Task: Create in the project AgileHarbor in Backlog an issue 'Upgrade the user interface of a web application to improve usability and user experience', assign it to team member softage.3@softage.net and change the status to IN PROGRESS. Create in the project AgileHarbor in Backlog an issue 'Create a new online platform for online creative writing courses with advanced writing tools and peer review features', assign it to team member softage.4@softage.net and change the status to IN PROGRESS
Action: Mouse moved to (166, 48)
Screenshot: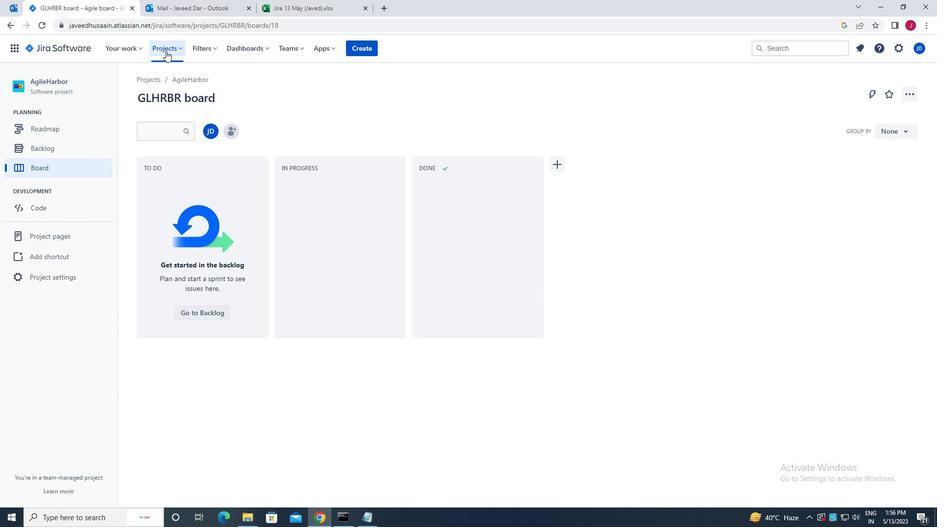 
Action: Mouse pressed left at (166, 48)
Screenshot: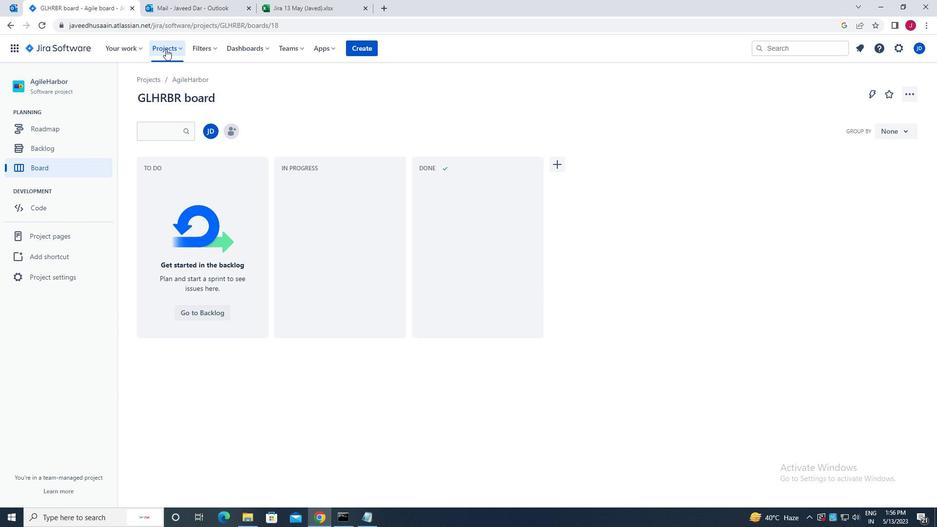 
Action: Mouse moved to (207, 89)
Screenshot: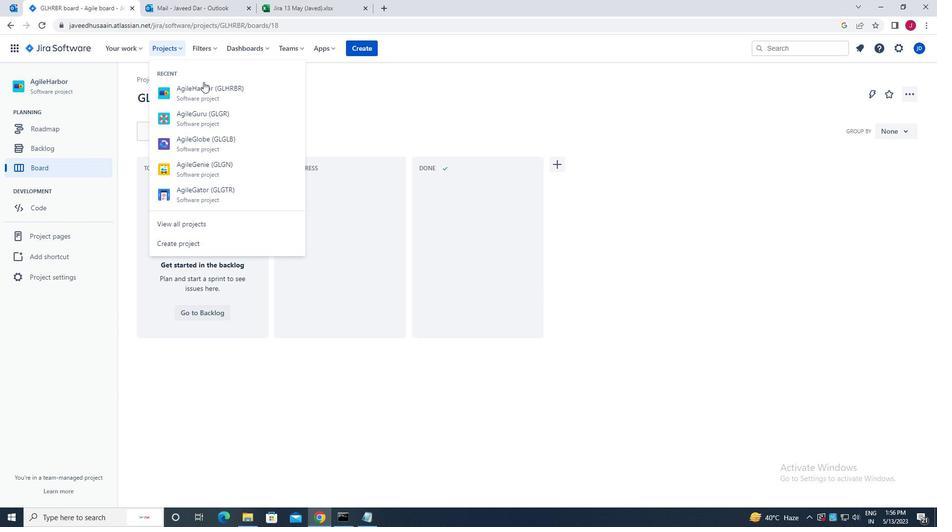 
Action: Mouse pressed left at (207, 89)
Screenshot: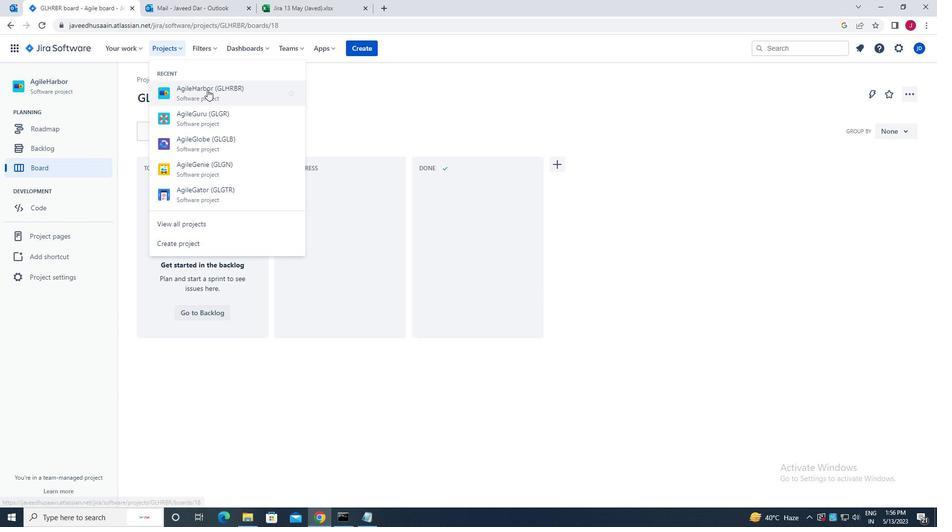 
Action: Mouse moved to (69, 151)
Screenshot: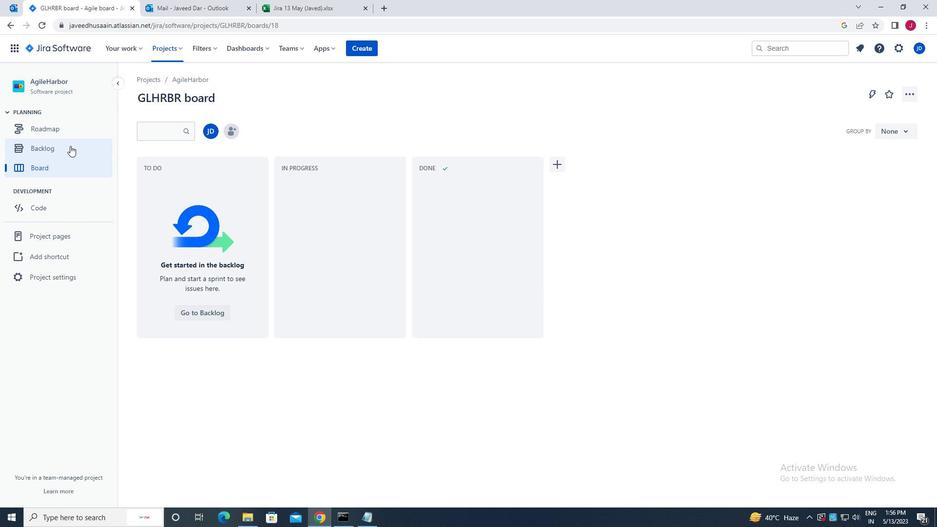 
Action: Mouse pressed left at (69, 151)
Screenshot: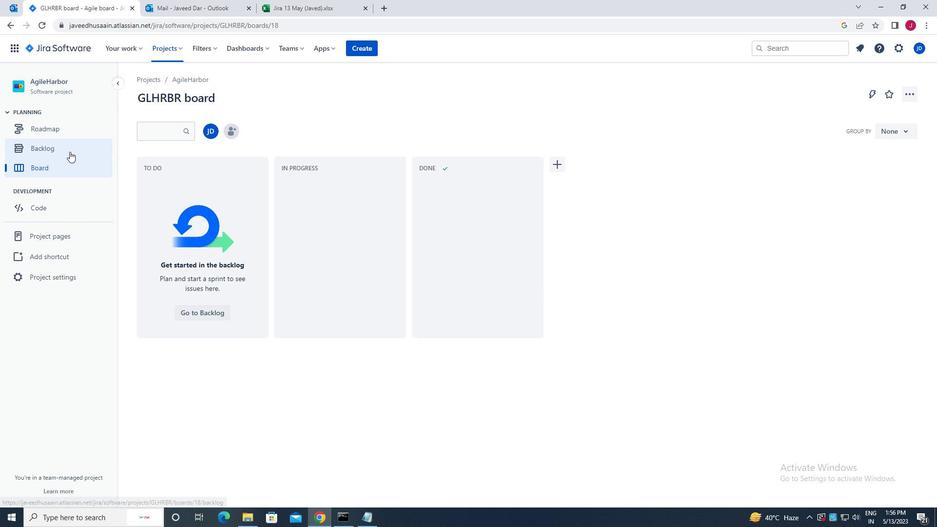 
Action: Mouse moved to (183, 359)
Screenshot: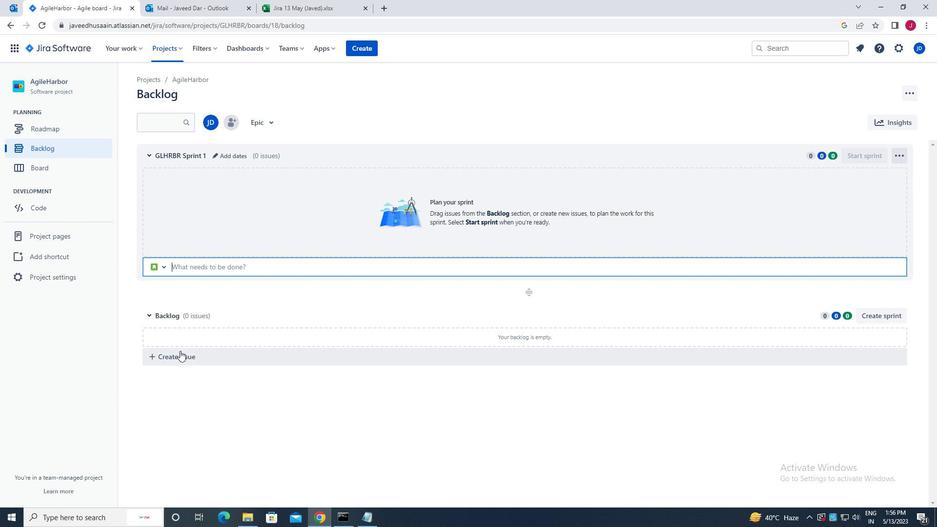 
Action: Mouse pressed left at (183, 359)
Screenshot: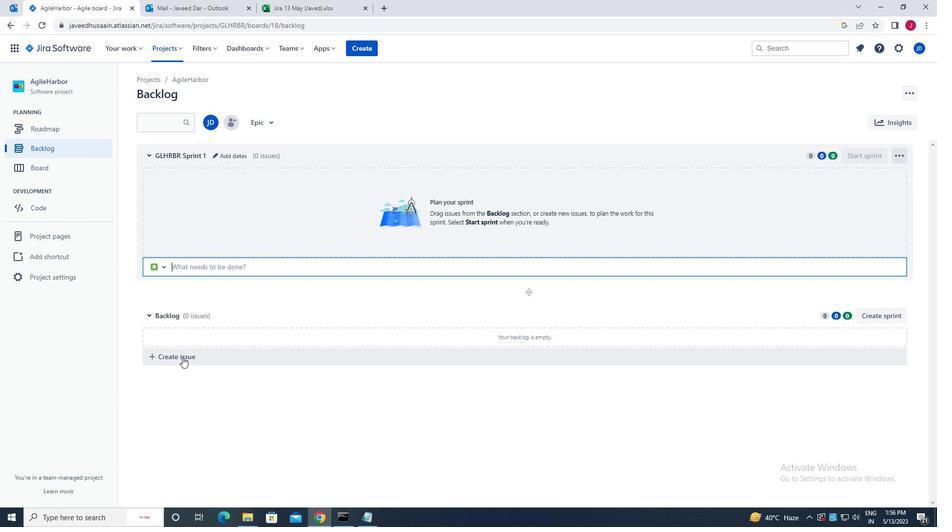 
Action: Mouse moved to (200, 360)
Screenshot: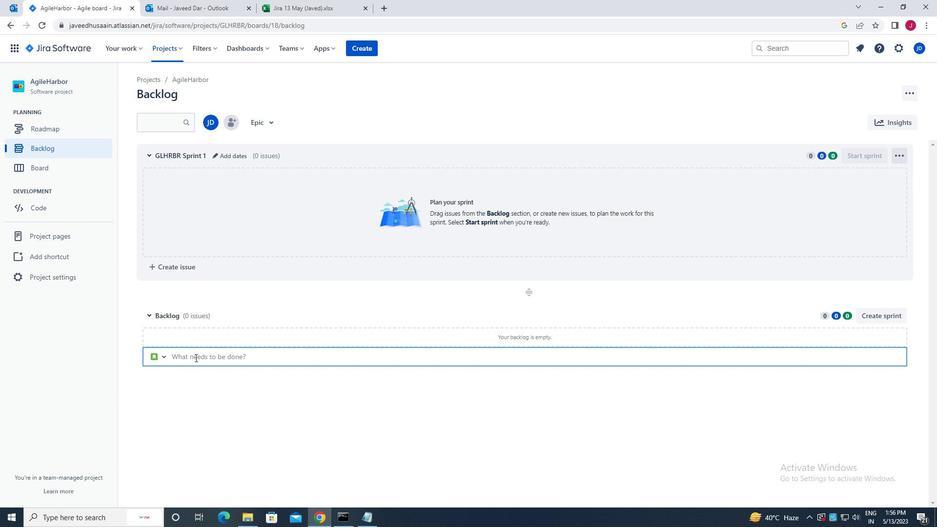
Action: Mouse pressed left at (200, 360)
Screenshot: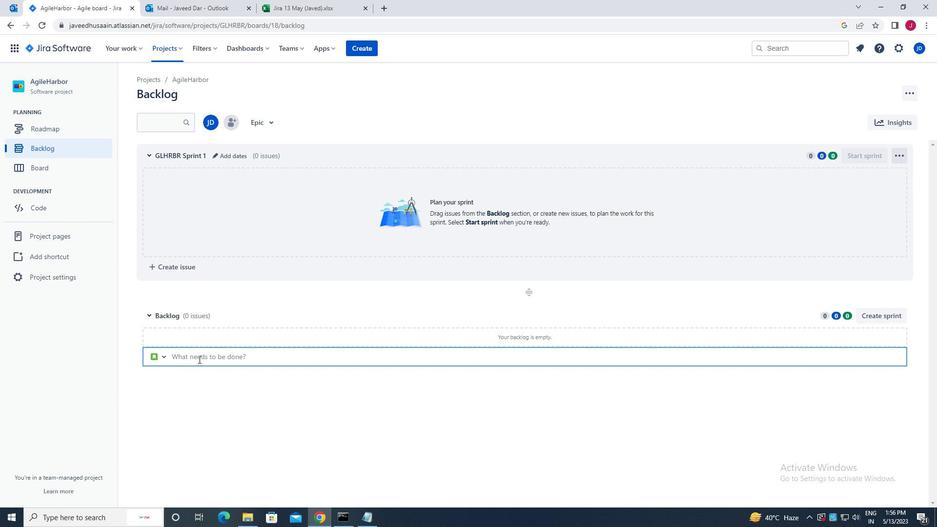 
Action: Key pressed u<Key.caps_lock>pgrade<Key.space>the<Key.space>user<Key.space>interface<Key.space>of<Key.space>a<Key.space>web<Key.space>applicatio<Key.space>to
Screenshot: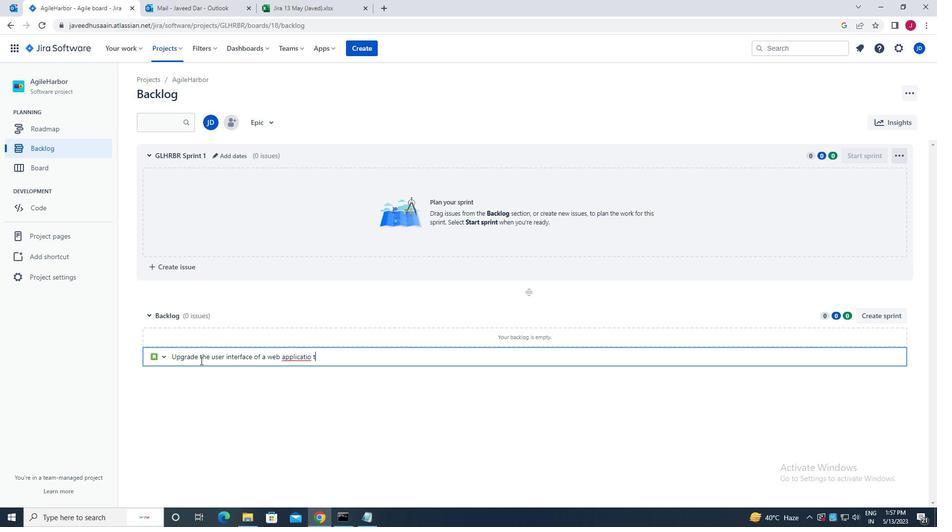 
Action: Mouse moved to (293, 358)
Screenshot: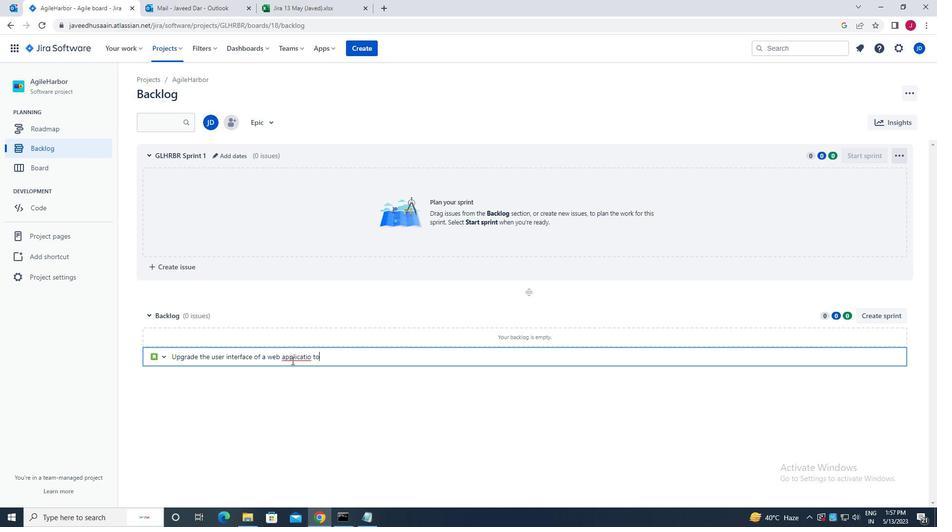 
Action: Mouse pressed right at (293, 358)
Screenshot: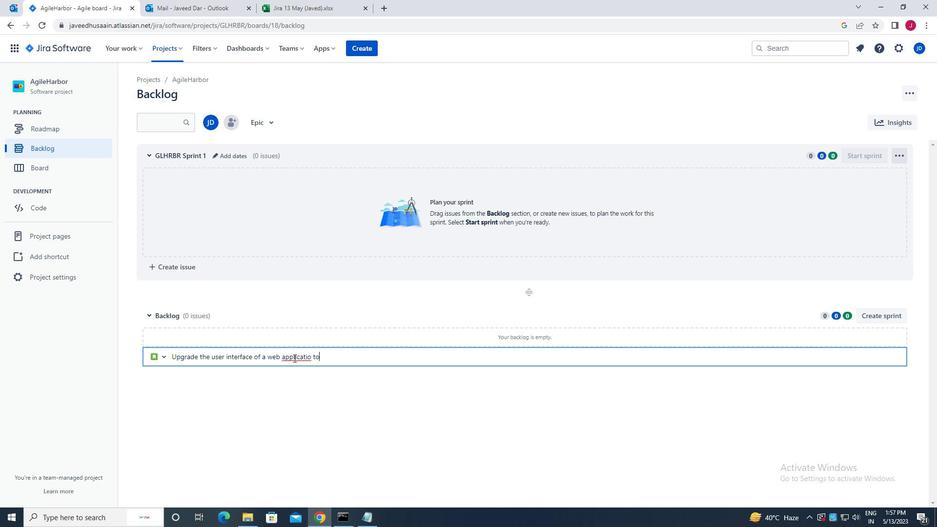 
Action: Mouse moved to (338, 231)
Screenshot: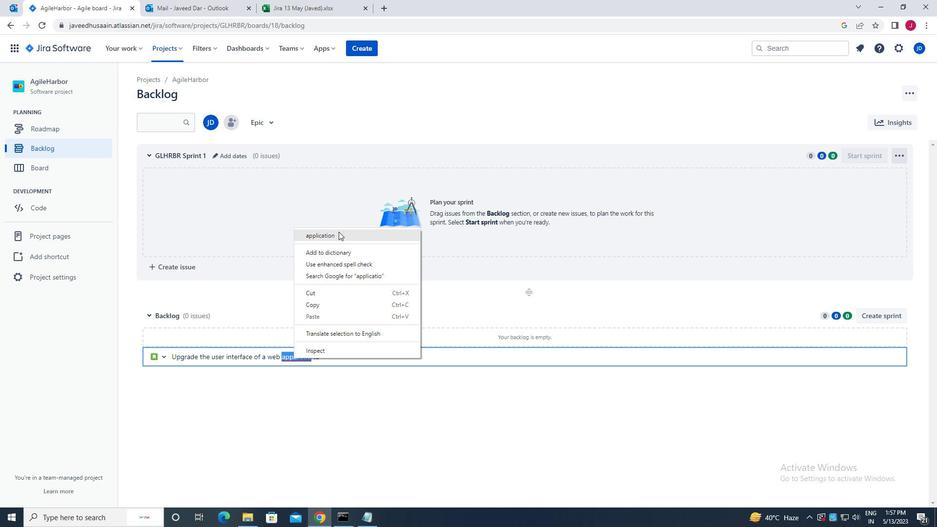 
Action: Mouse pressed left at (338, 231)
Screenshot: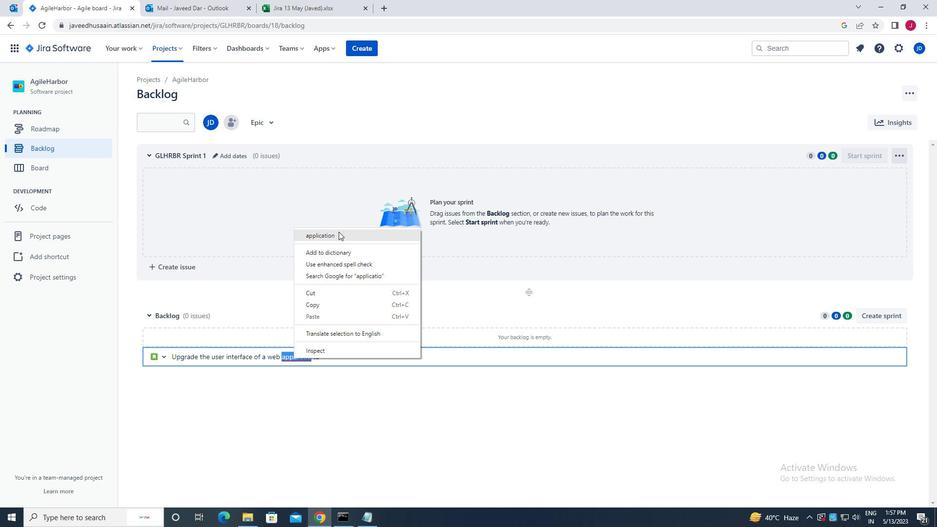 
Action: Mouse moved to (337, 360)
Screenshot: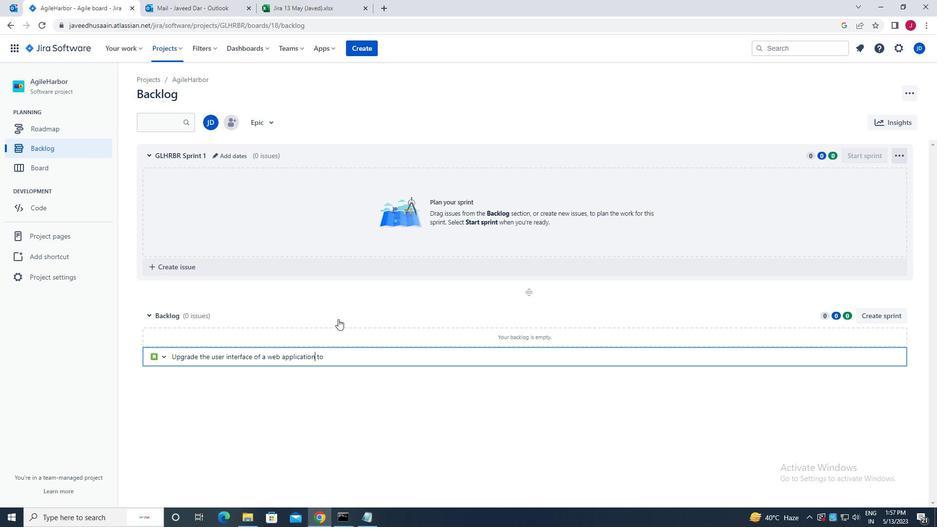 
Action: Mouse pressed left at (337, 360)
Screenshot: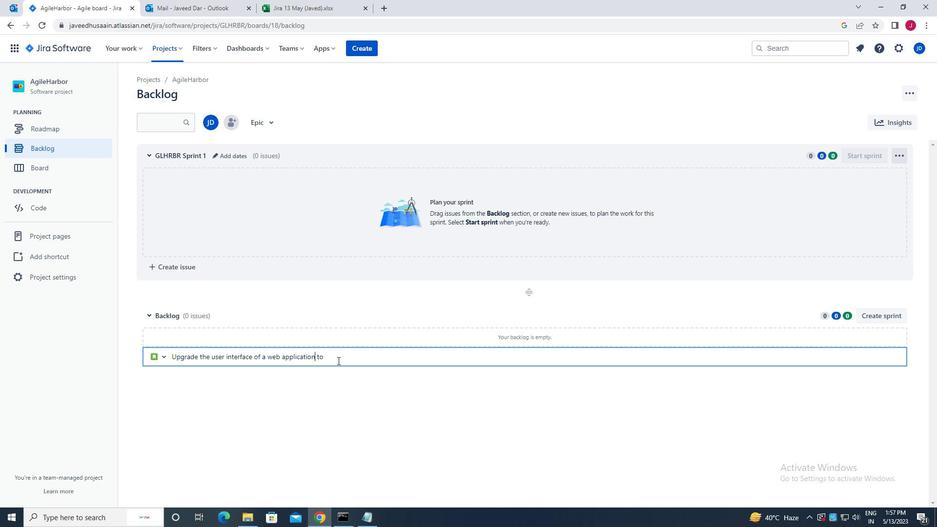 
Action: Key pressed <Key.space>improve<Key.space>usability<Key.space>and<Key.space>user<Key.space>experience<Key.space><Key.enter>
Screenshot: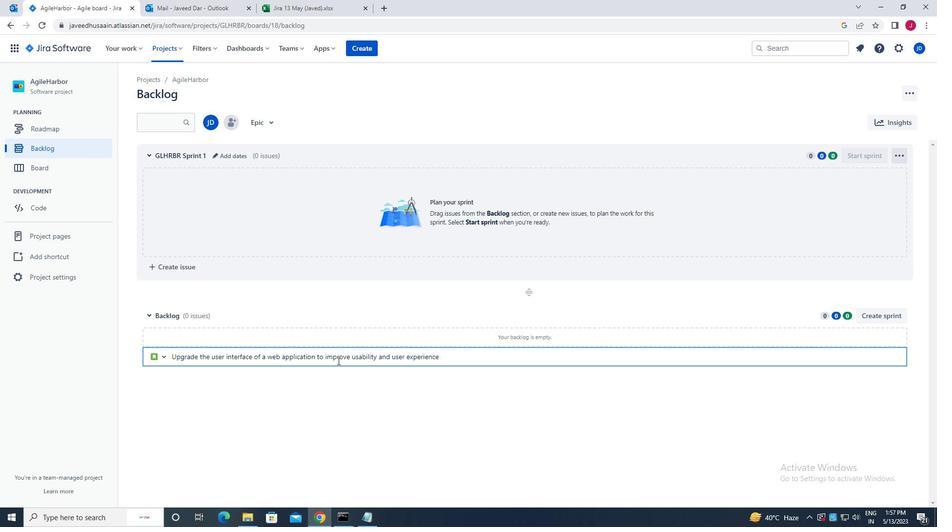 
Action: Mouse moved to (875, 336)
Screenshot: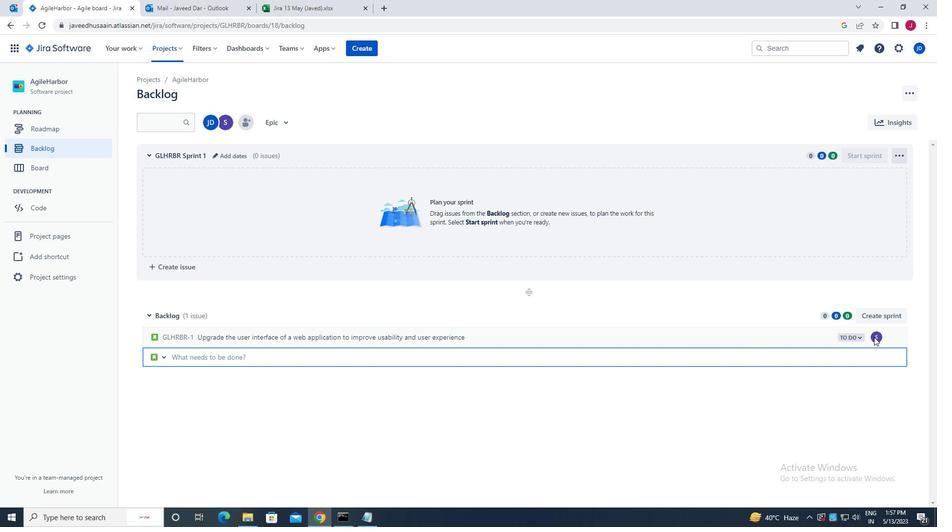 
Action: Mouse pressed left at (875, 336)
Screenshot: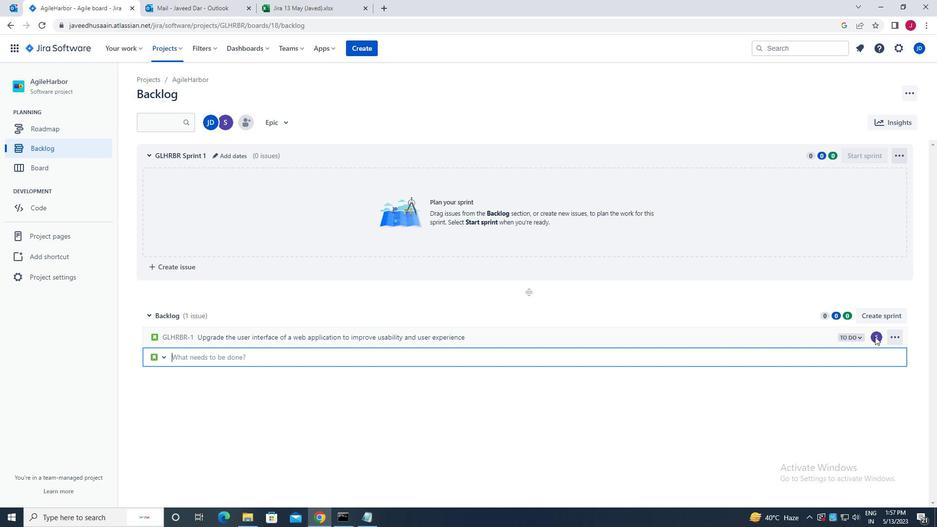 
Action: Mouse moved to (874, 338)
Screenshot: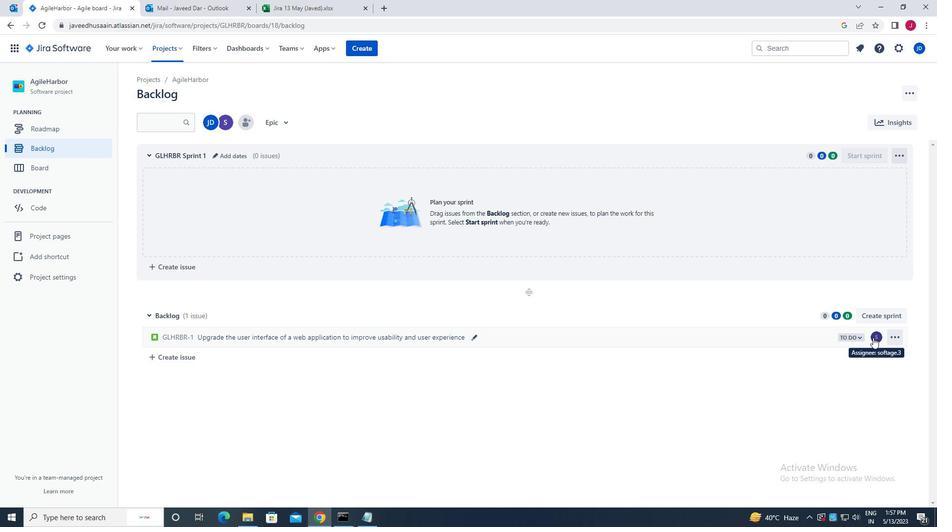 
Action: Mouse pressed left at (874, 338)
Screenshot: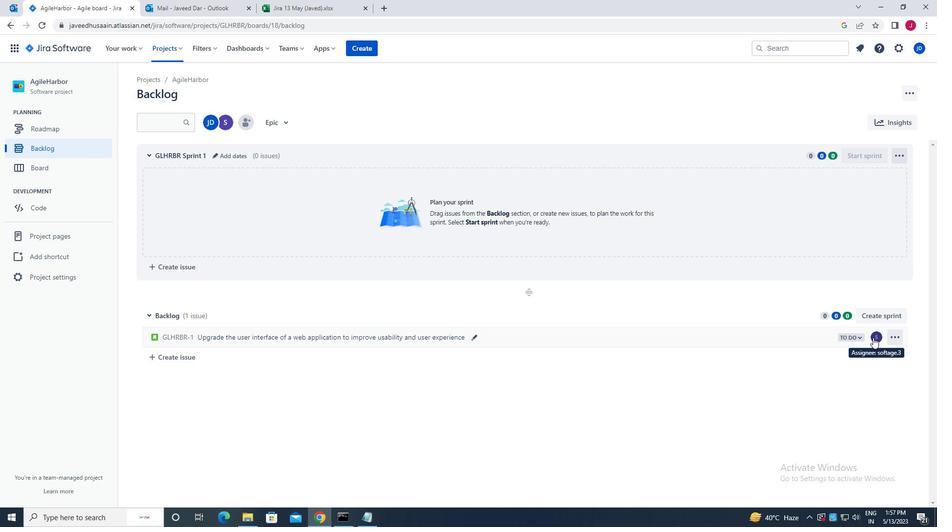 
Action: Mouse moved to (800, 356)
Screenshot: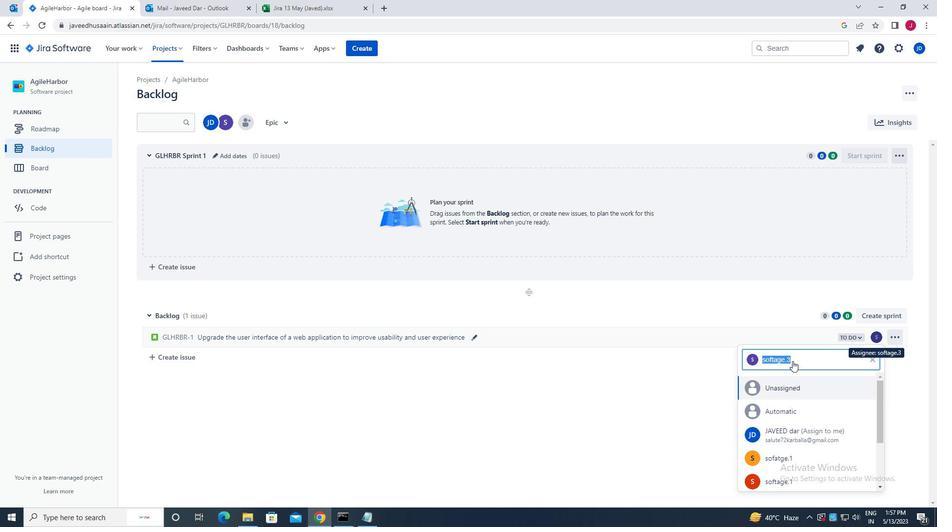 
Action: Key pressed softage
Screenshot: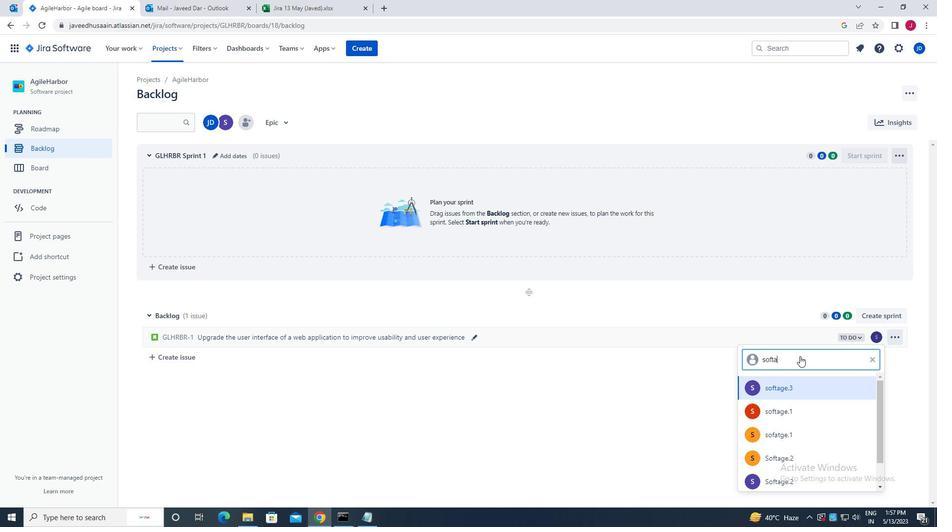 
Action: Mouse moved to (814, 391)
Screenshot: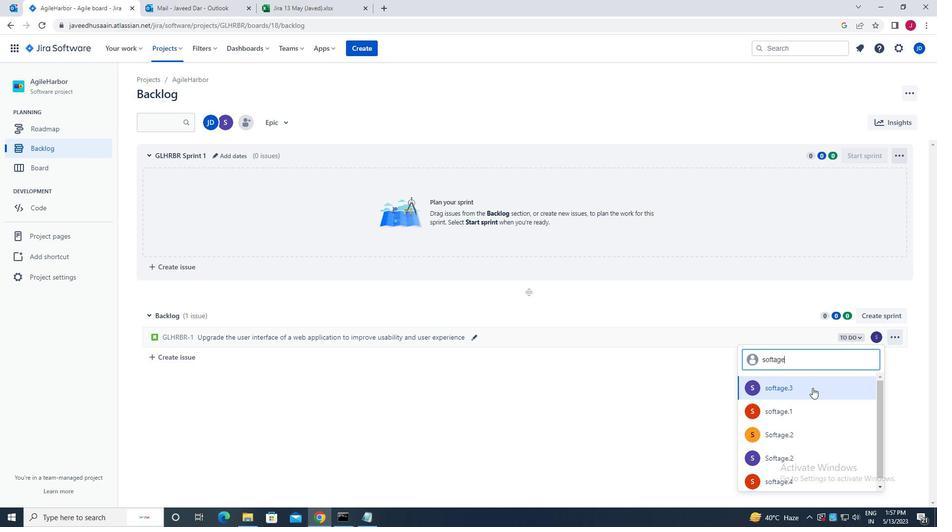 
Action: Mouse pressed left at (814, 391)
Screenshot: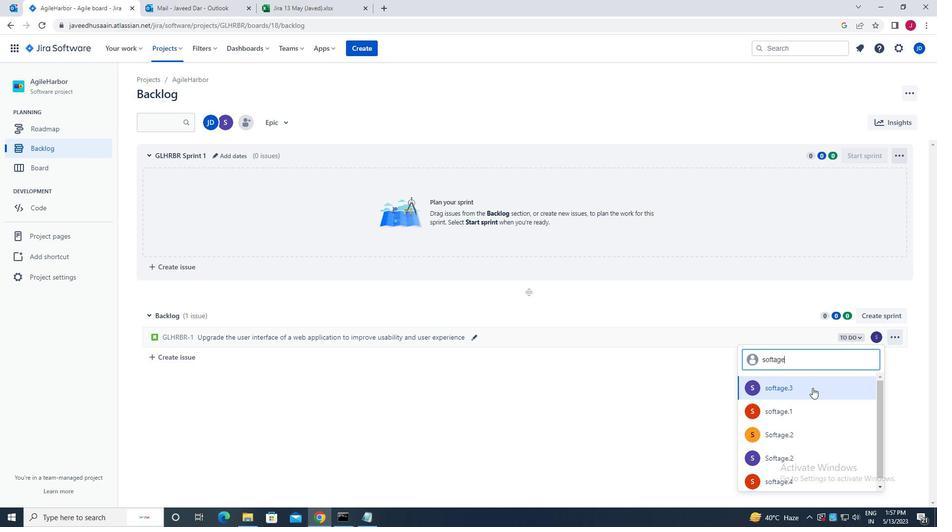 
Action: Mouse moved to (850, 338)
Screenshot: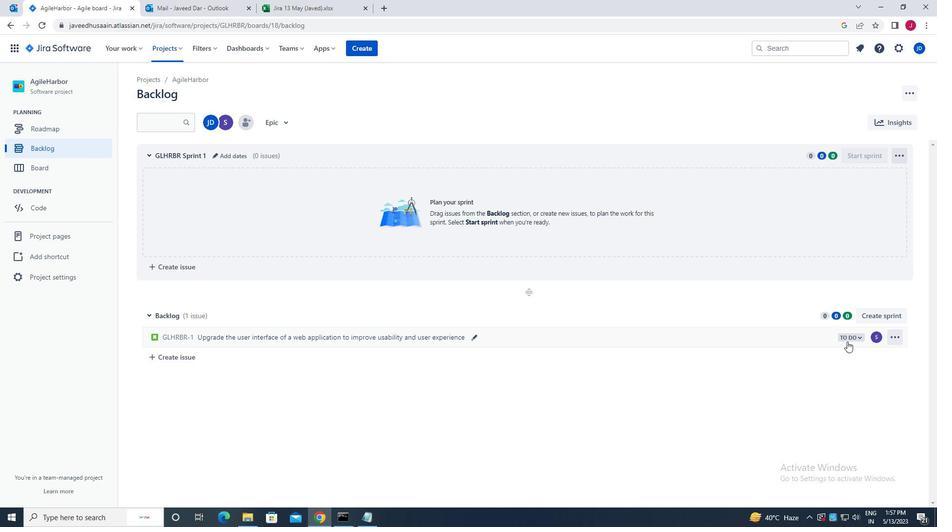 
Action: Mouse pressed left at (850, 338)
Screenshot: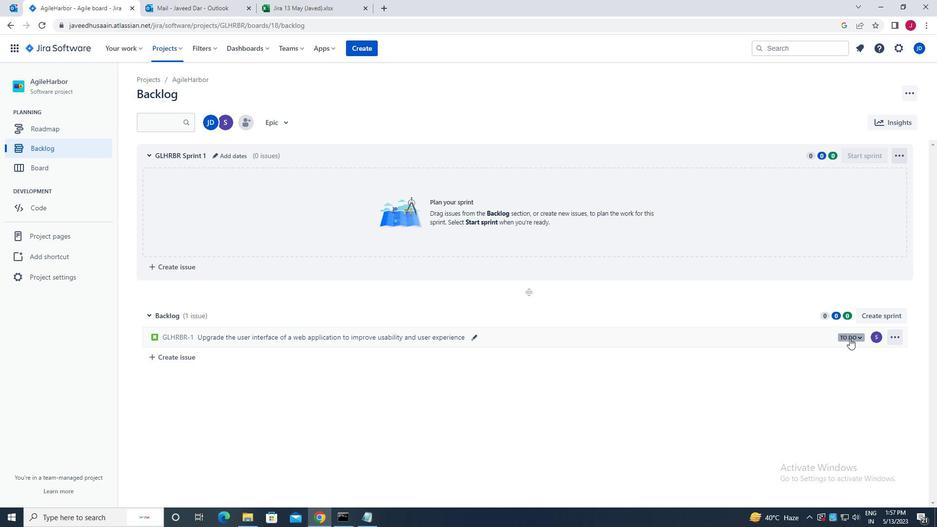 
Action: Mouse moved to (778, 357)
Screenshot: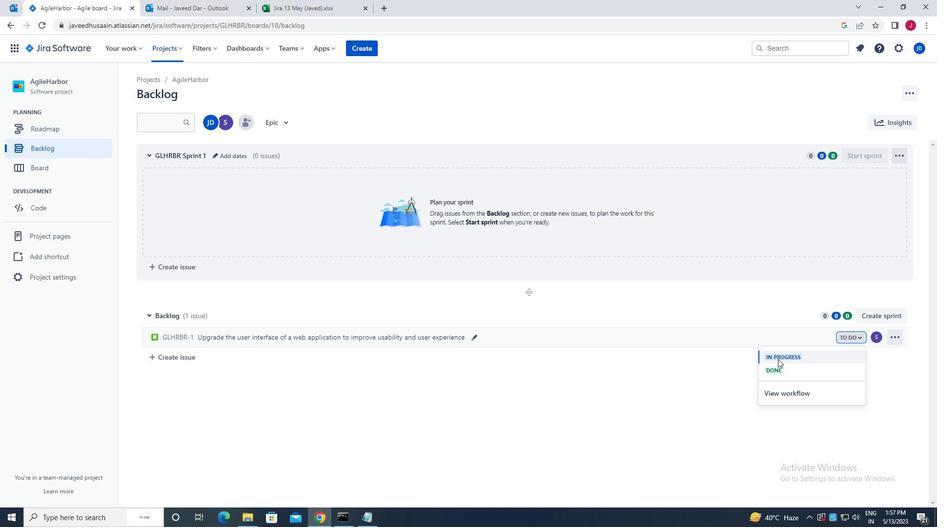 
Action: Mouse pressed left at (778, 357)
Screenshot: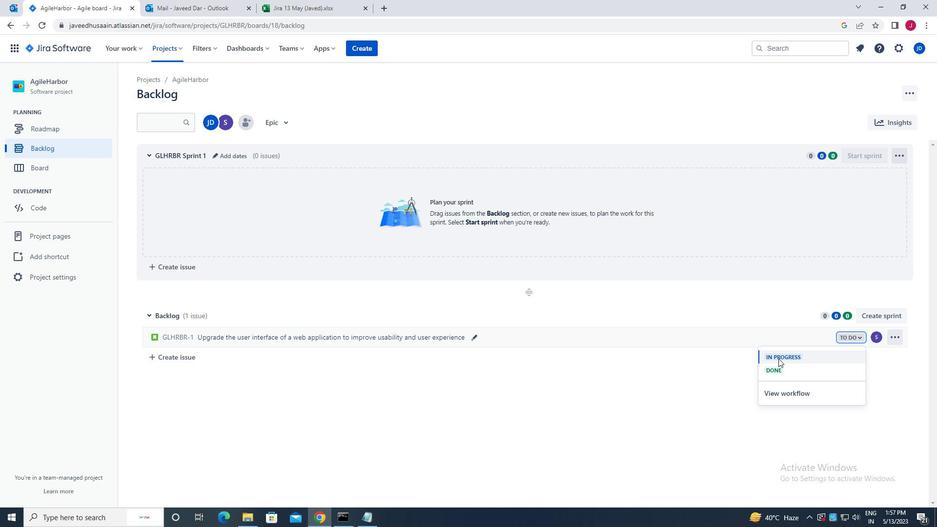 
Action: Mouse moved to (185, 357)
Screenshot: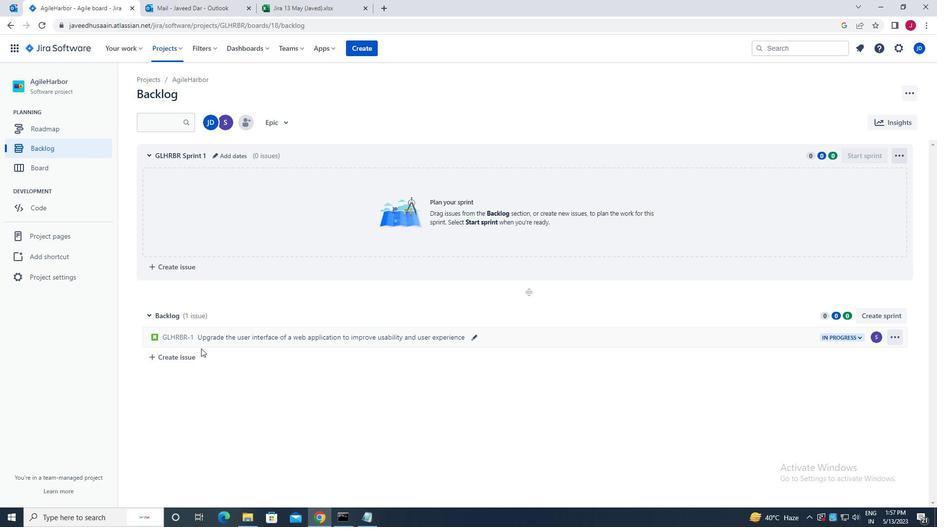 
Action: Mouse pressed left at (185, 357)
Screenshot: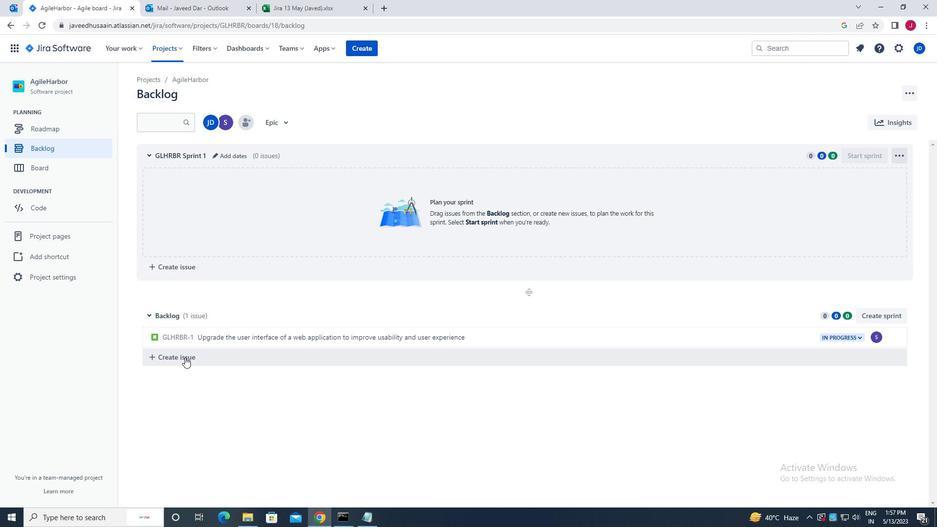 
Action: Mouse moved to (228, 357)
Screenshot: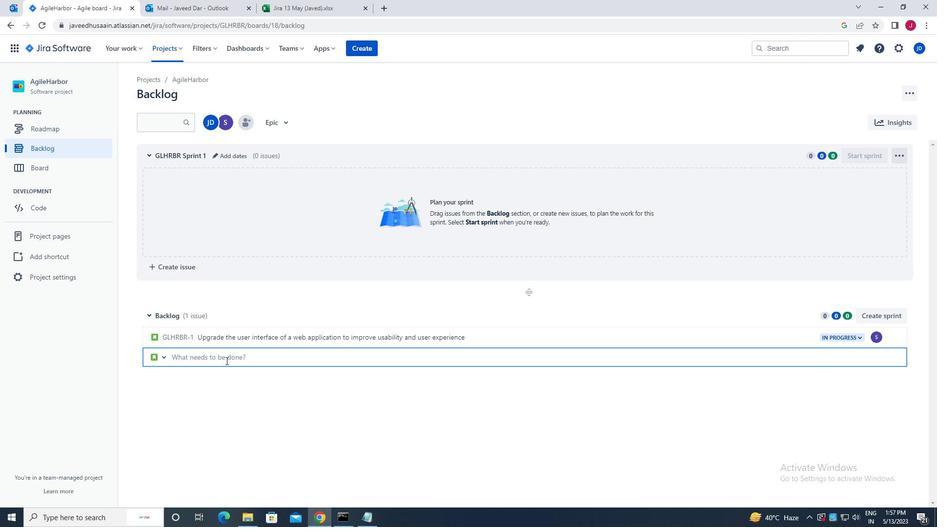 
Action: Mouse pressed left at (228, 357)
Screenshot: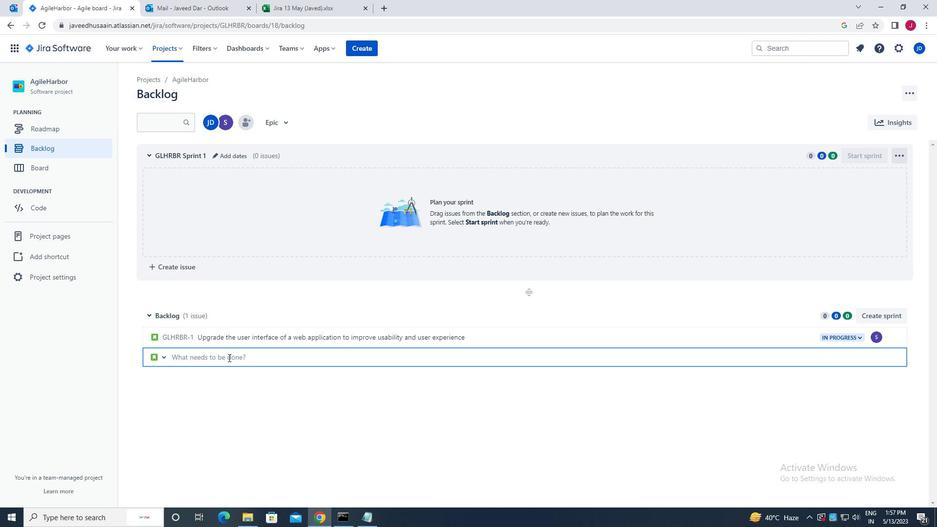 
Action: Key pressed <Key.caps_lock>c<Key.caps_lock>reate<Key.space>a<Key.space>new<Key.space>online<Key.space>platform<Key.space>for<Key.space>online<Key.space>creative<Key.space>writing<Key.space>courses<Key.space>with<Key.space>advanced<Key.space>writing<Key.space>tii<Key.backspace><Key.backspace>ools<Key.space>and<Key.space>peer<Key.space>review<Key.space>features<Key.enter>
Screenshot: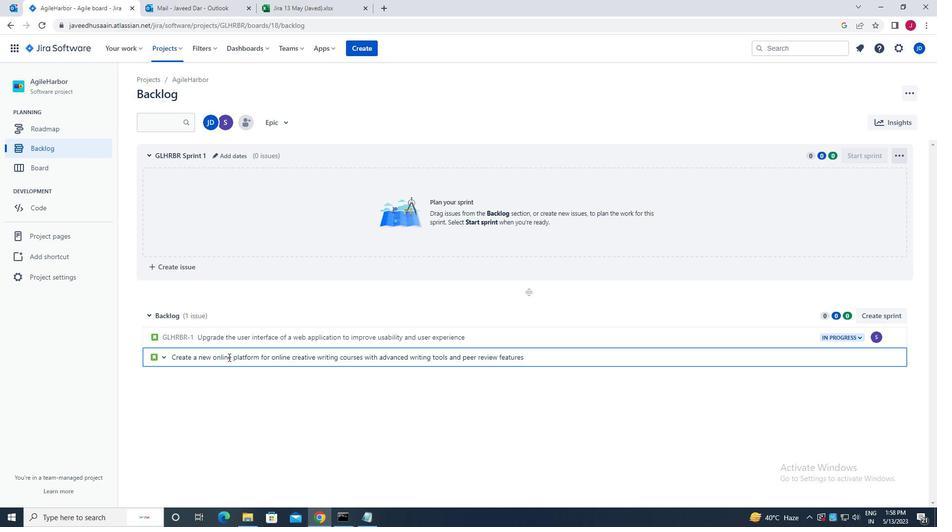 
Action: Mouse moved to (872, 355)
Screenshot: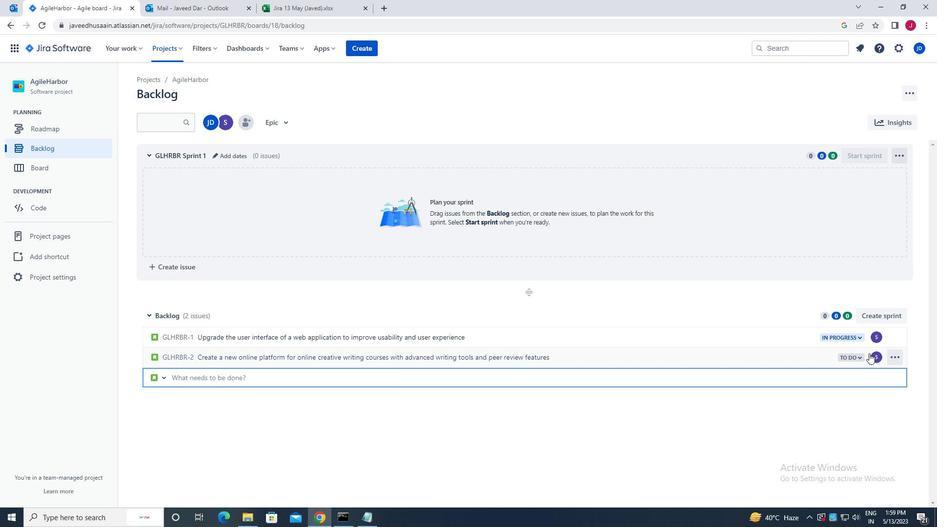 
Action: Mouse pressed left at (872, 355)
Screenshot: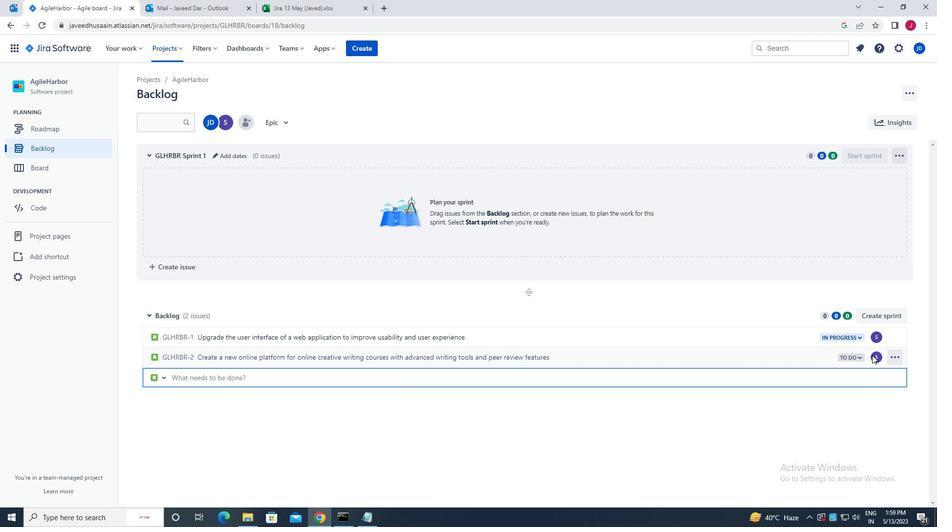 
Action: Mouse moved to (811, 379)
Screenshot: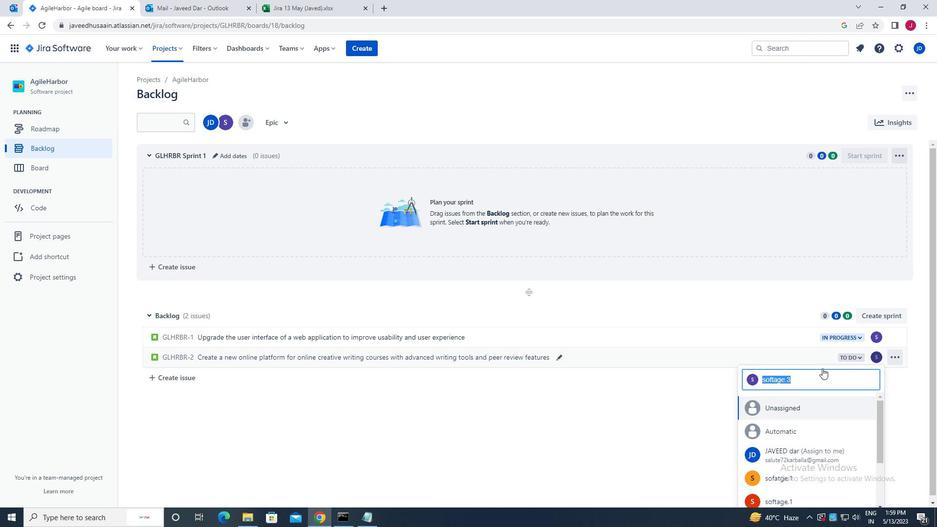 
Action: Key pressed soft
Screenshot: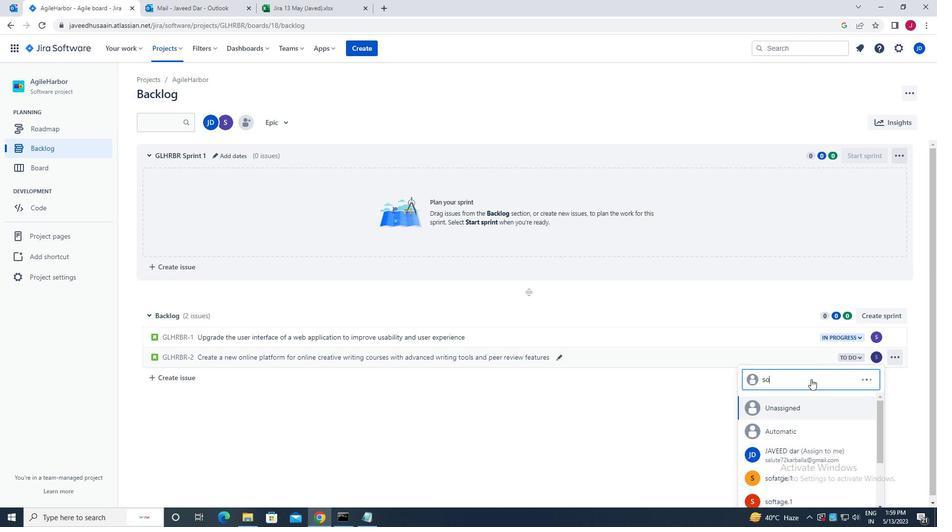 
Action: Mouse moved to (872, 433)
Screenshot: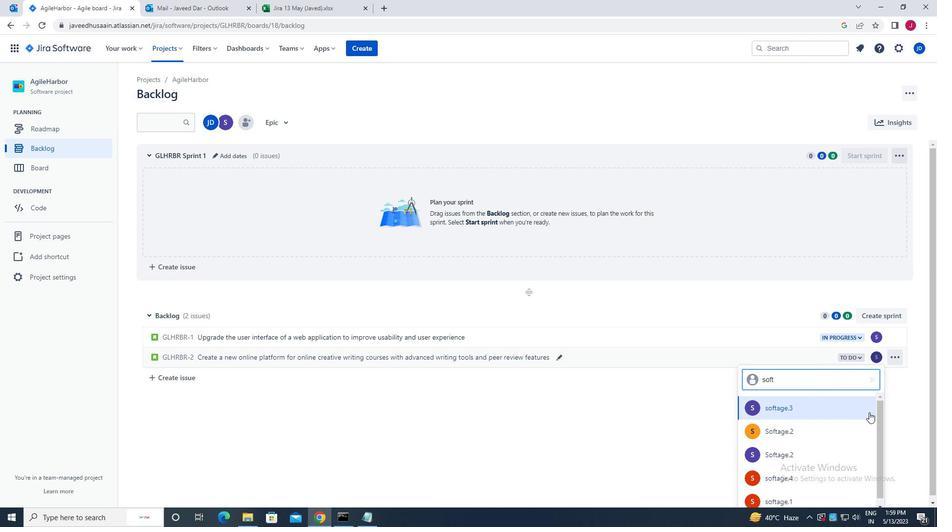 
Action: Mouse scrolled (872, 433) with delta (0, 0)
Screenshot: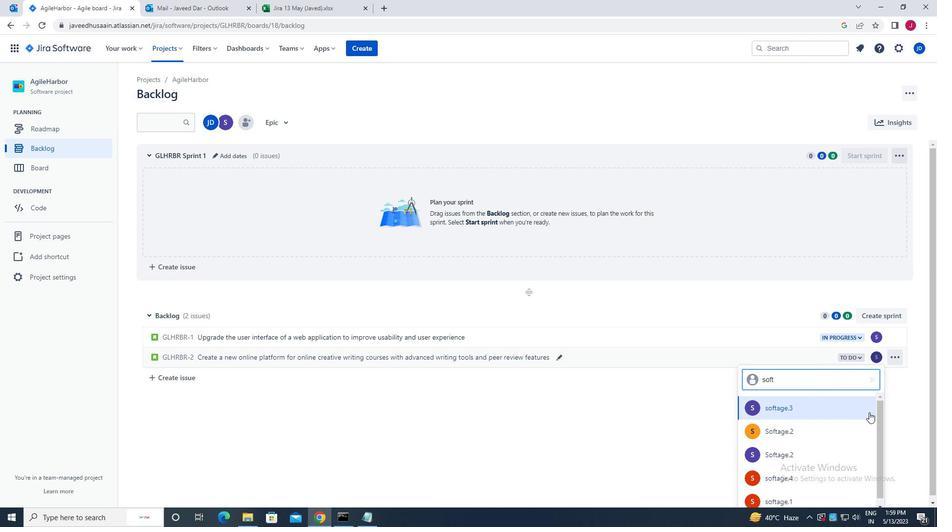 
Action: Mouse scrolled (872, 433) with delta (0, 0)
Screenshot: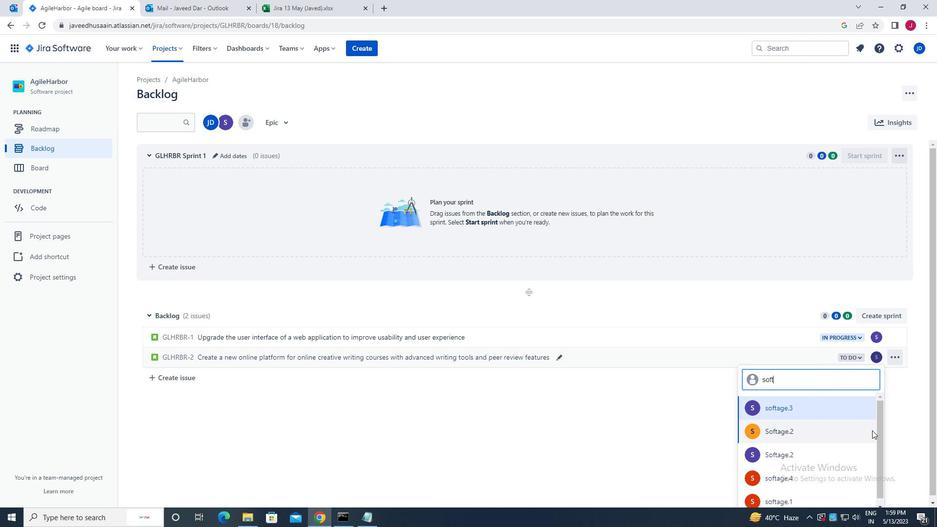
Action: Mouse scrolled (872, 433) with delta (0, 0)
Screenshot: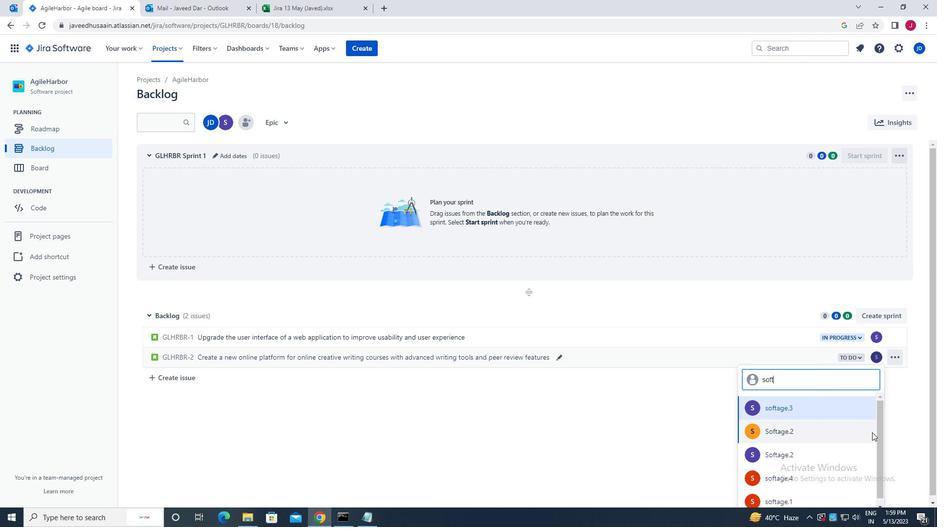 
Action: Mouse moved to (801, 475)
Screenshot: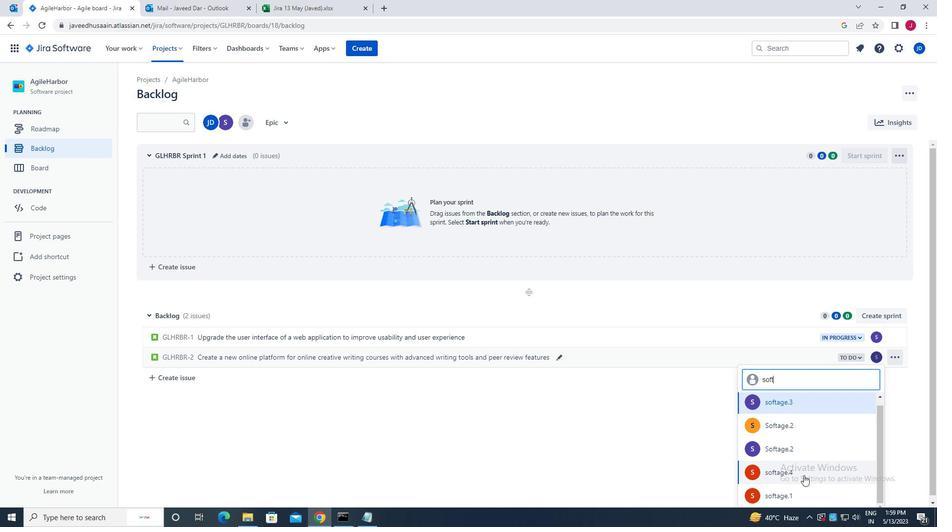 
Action: Mouse pressed left at (801, 475)
Screenshot: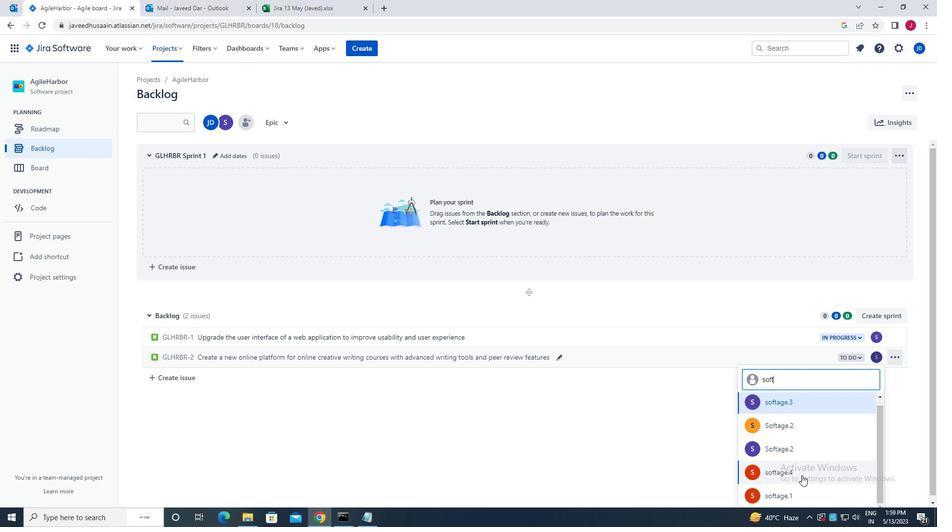 
Action: Mouse moved to (875, 356)
Screenshot: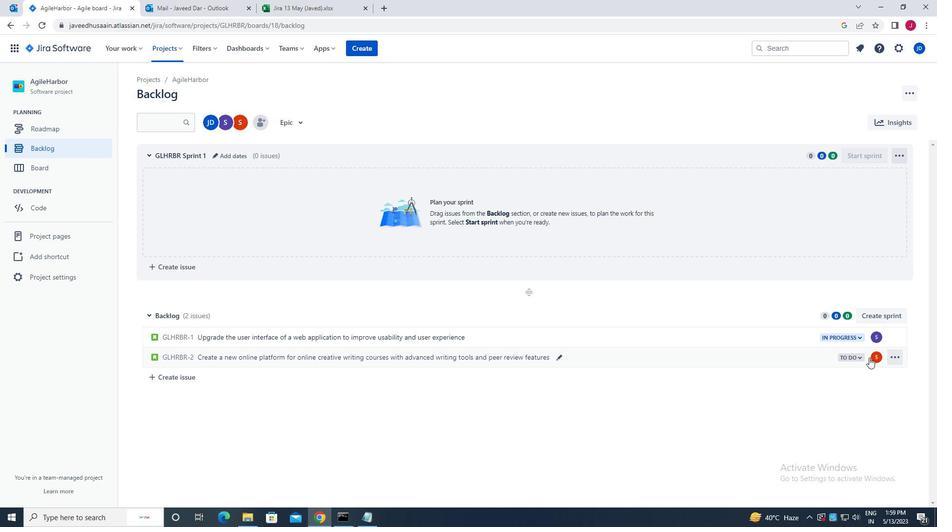 
Action: Mouse pressed left at (875, 356)
Screenshot: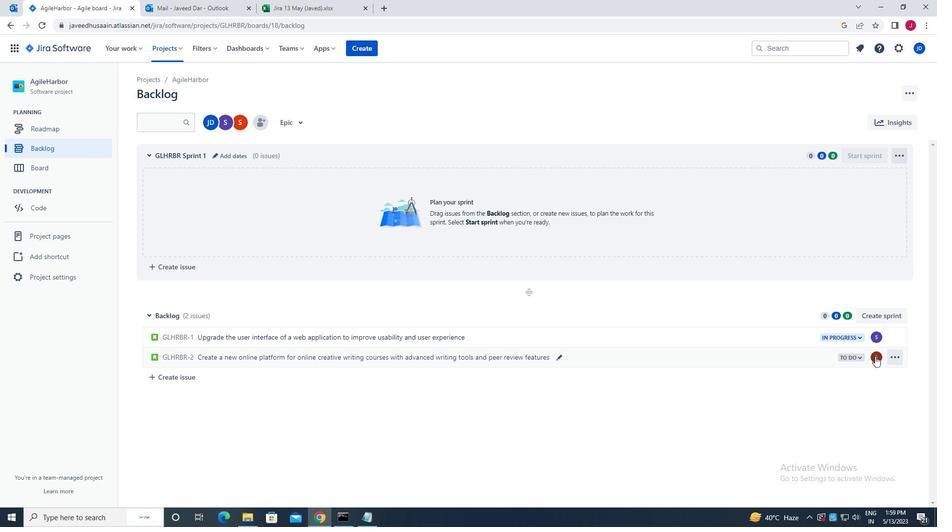 
Action: Mouse moved to (831, 429)
Screenshot: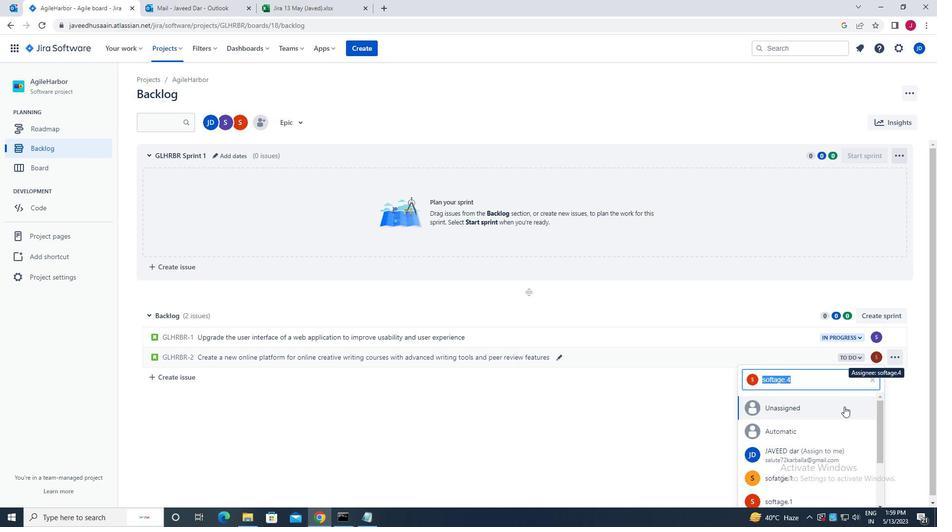 
Action: Mouse scrolled (831, 428) with delta (0, 0)
Screenshot: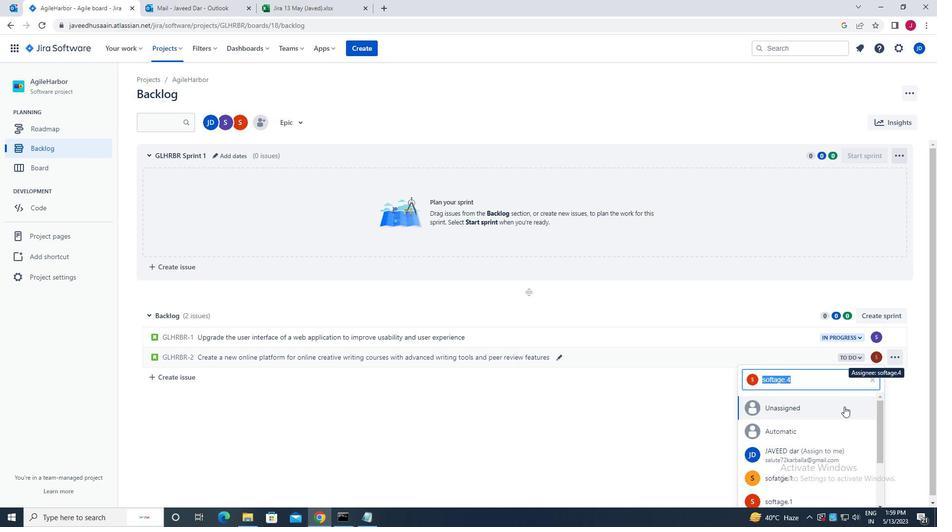 
Action: Mouse moved to (831, 429)
Screenshot: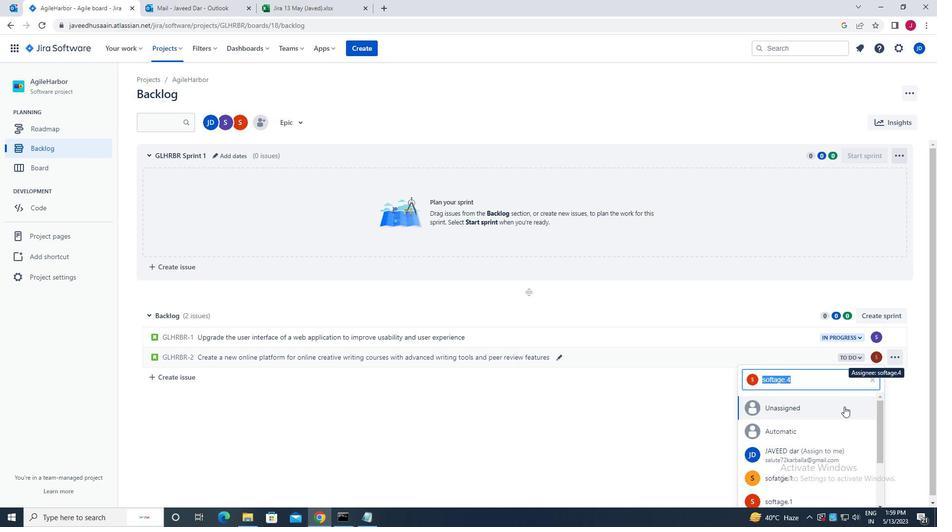 
Action: Mouse scrolled (831, 429) with delta (0, 0)
Screenshot: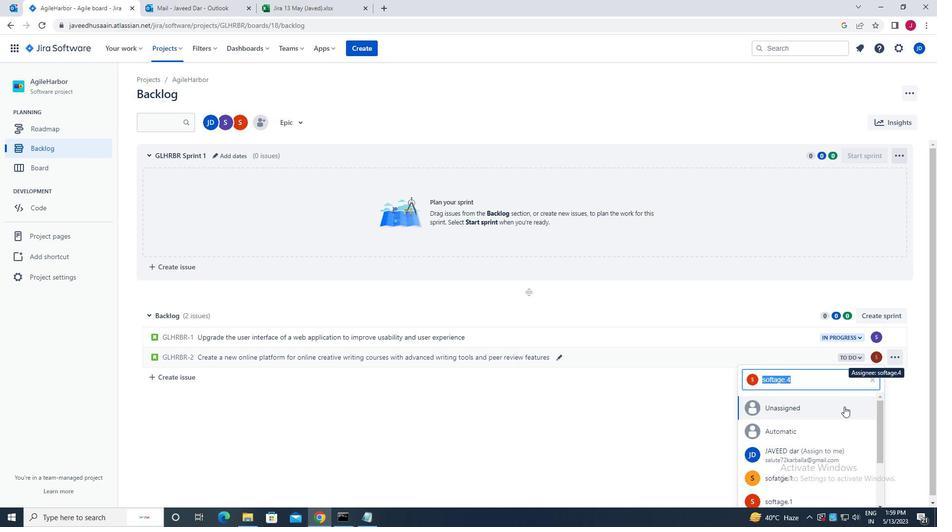 
Action: Mouse scrolled (831, 429) with delta (0, 0)
Screenshot: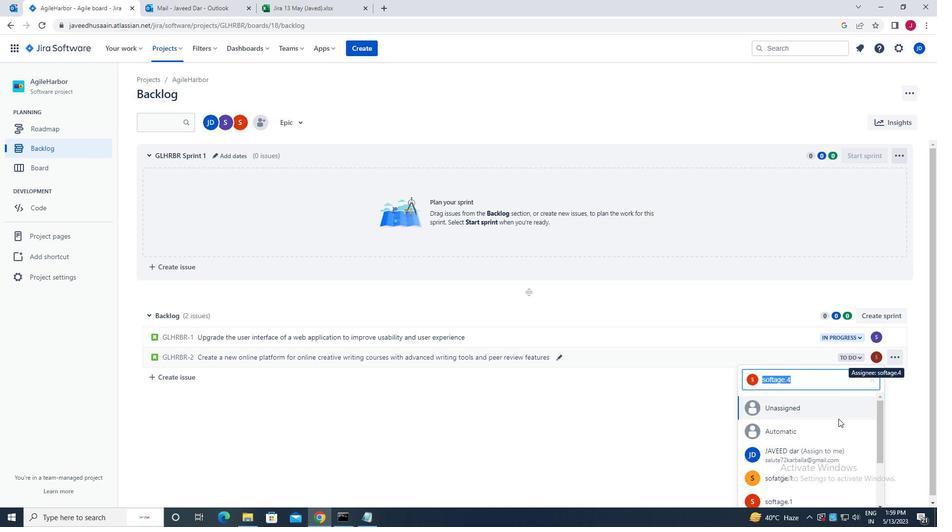 
Action: Mouse scrolled (831, 429) with delta (0, 0)
Screenshot: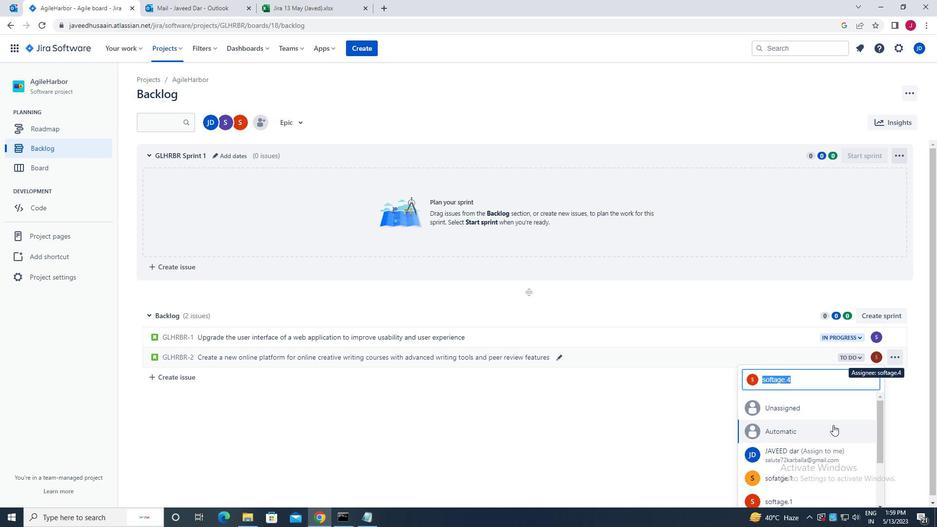 
Action: Mouse moved to (834, 431)
Screenshot: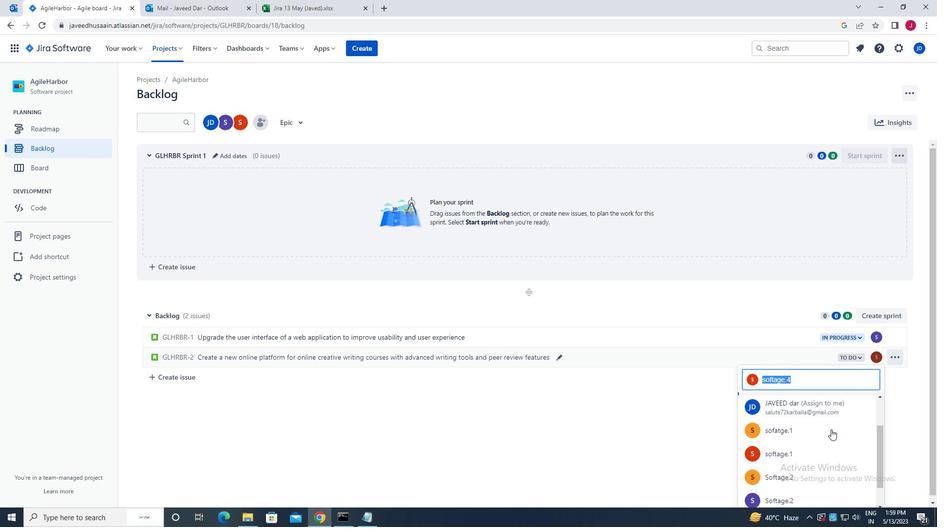
Action: Mouse scrolled (834, 431) with delta (0, 0)
Screenshot: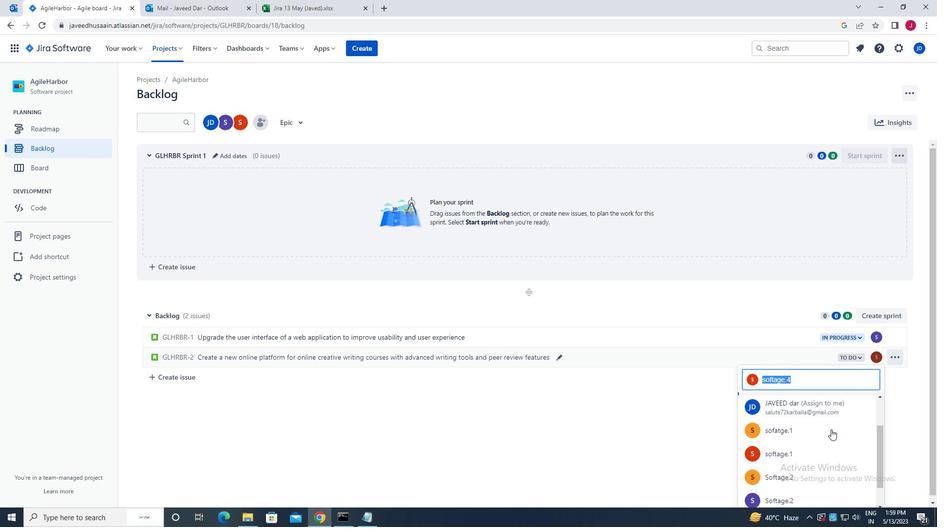 
Action: Mouse moved to (834, 431)
Screenshot: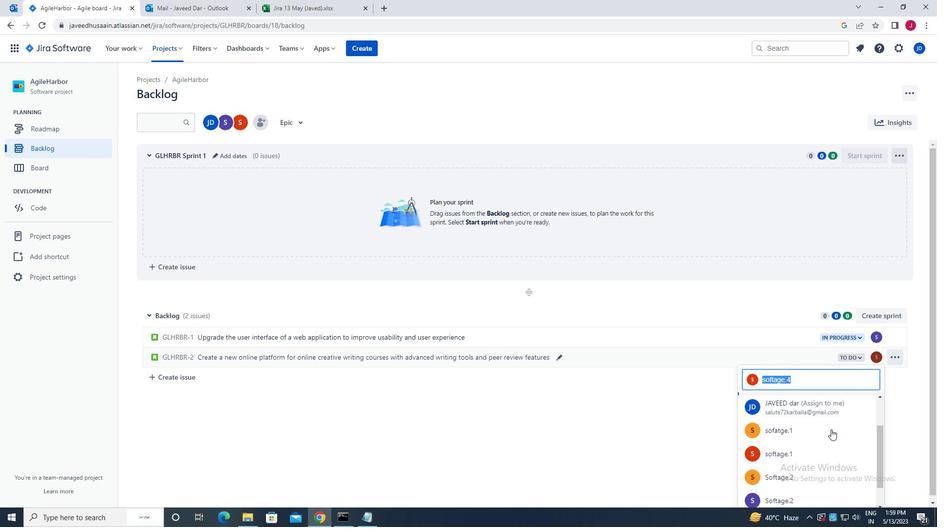 
Action: Mouse scrolled (834, 431) with delta (0, 0)
Screenshot: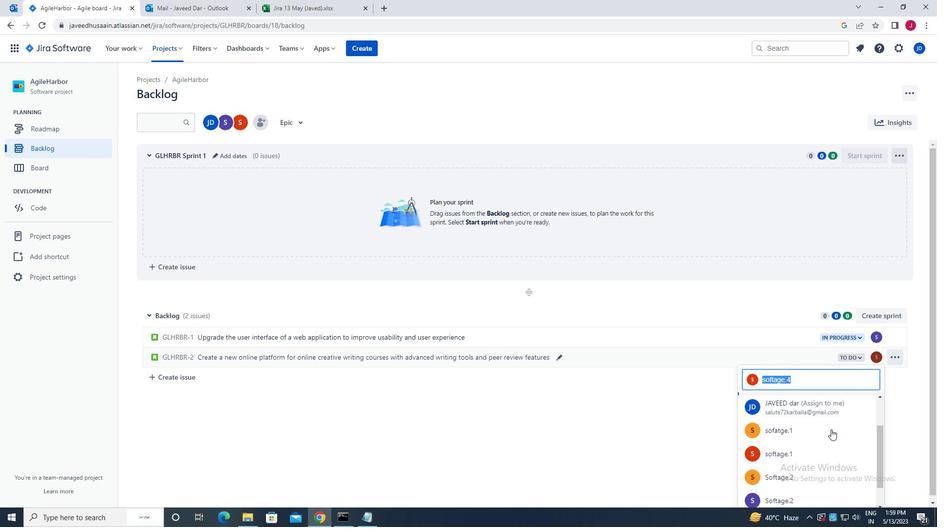 
Action: Mouse moved to (834, 431)
Screenshot: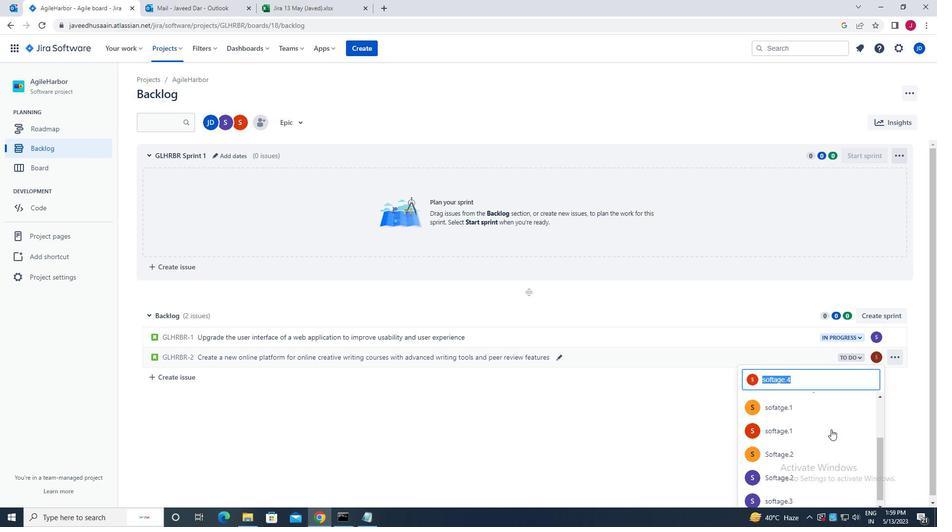 
Action: Mouse scrolled (834, 431) with delta (0, 0)
Screenshot: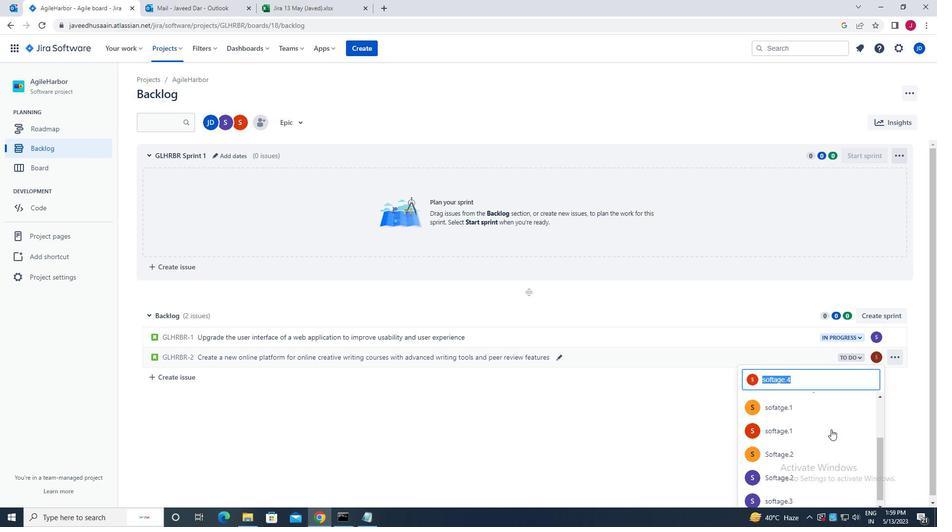 
Action: Mouse scrolled (834, 431) with delta (0, 0)
Screenshot: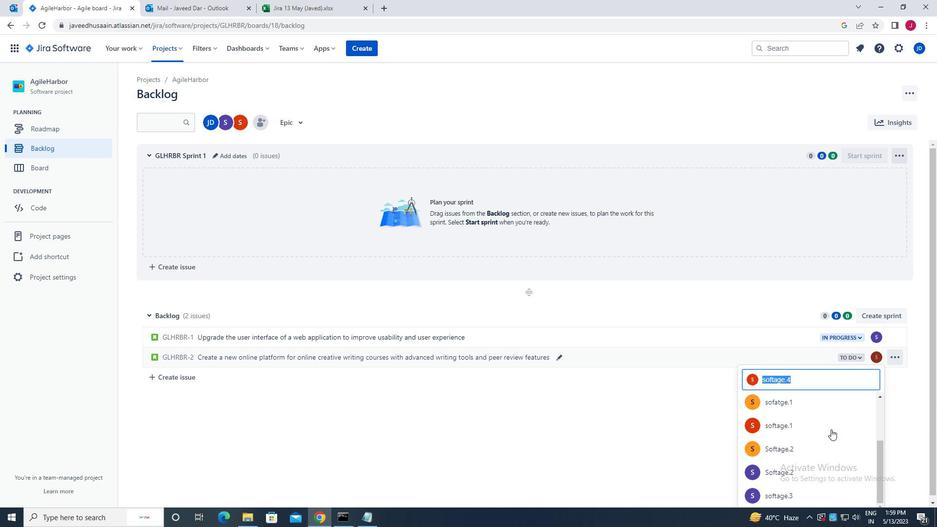 
Action: Mouse moved to (826, 425)
Screenshot: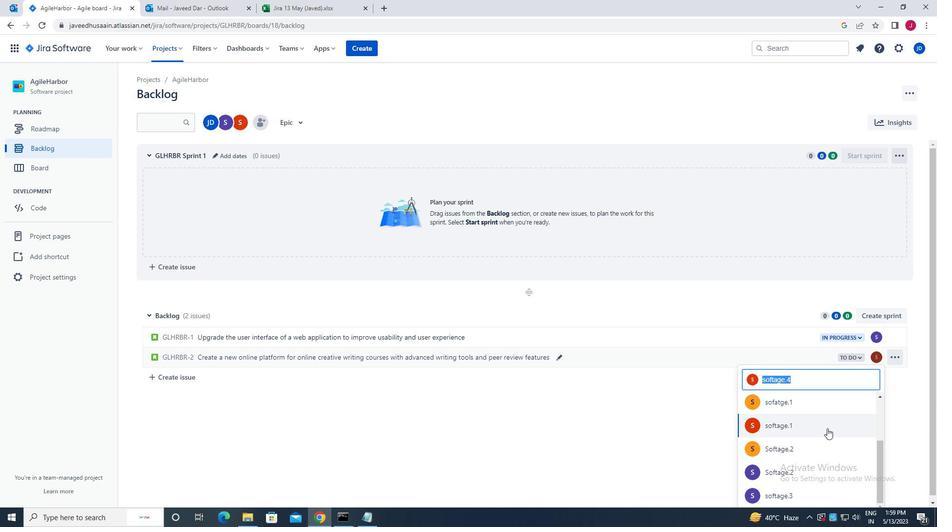 
Action: Mouse scrolled (826, 426) with delta (0, 0)
Screenshot: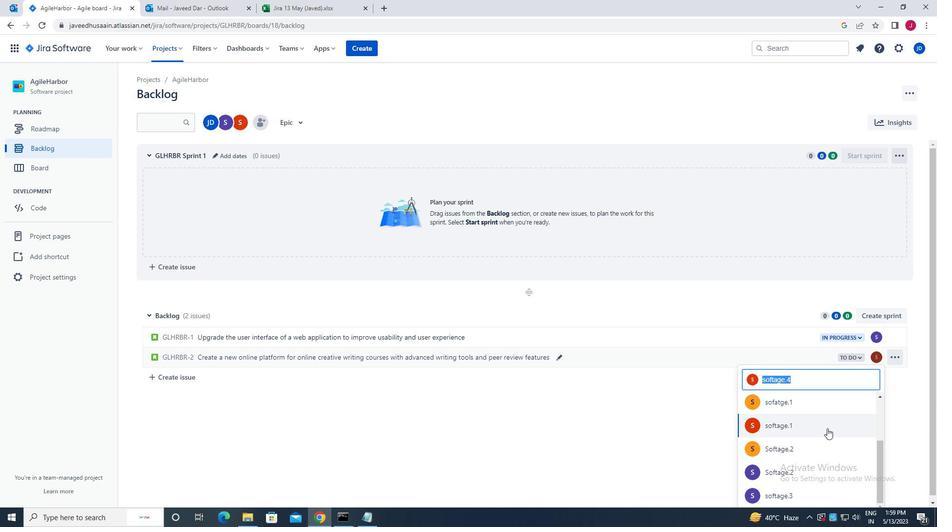 
Action: Mouse moved to (825, 425)
Screenshot: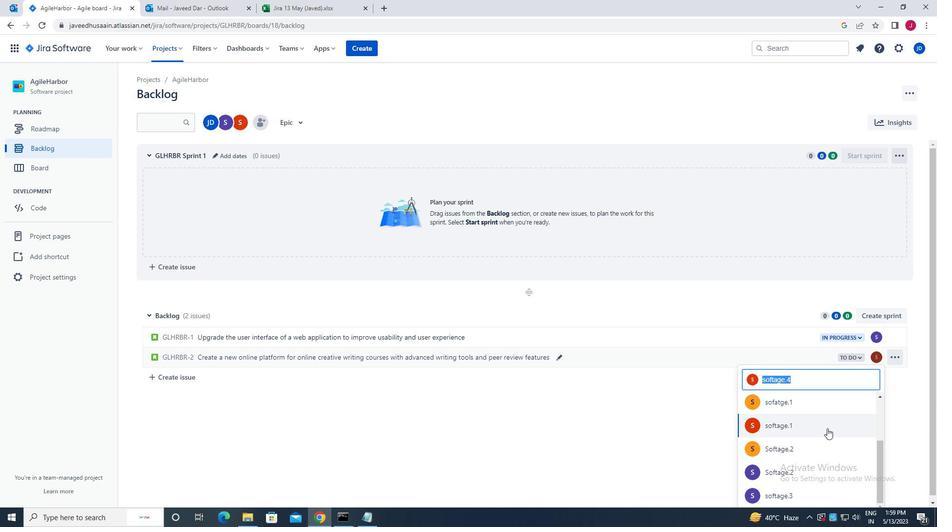 
Action: Mouse scrolled (825, 426) with delta (0, 0)
Screenshot: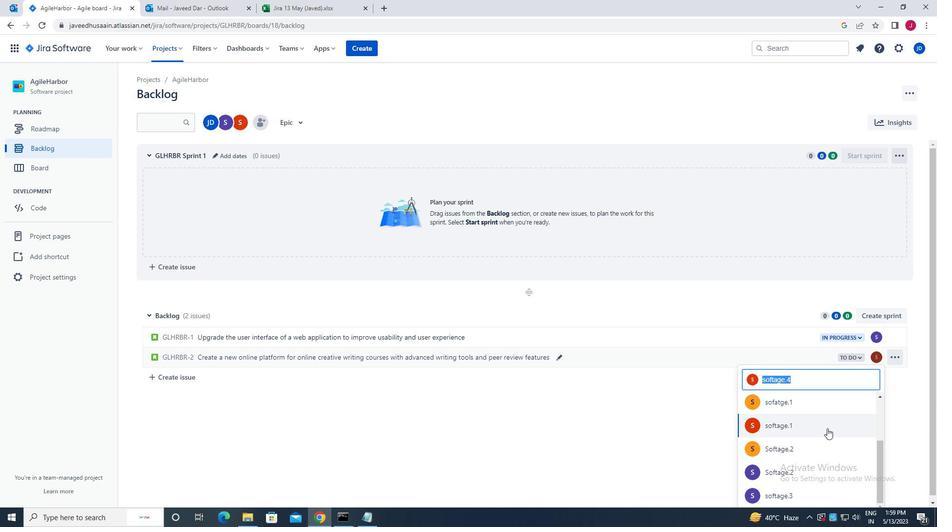 
Action: Mouse scrolled (825, 426) with delta (0, 0)
Screenshot: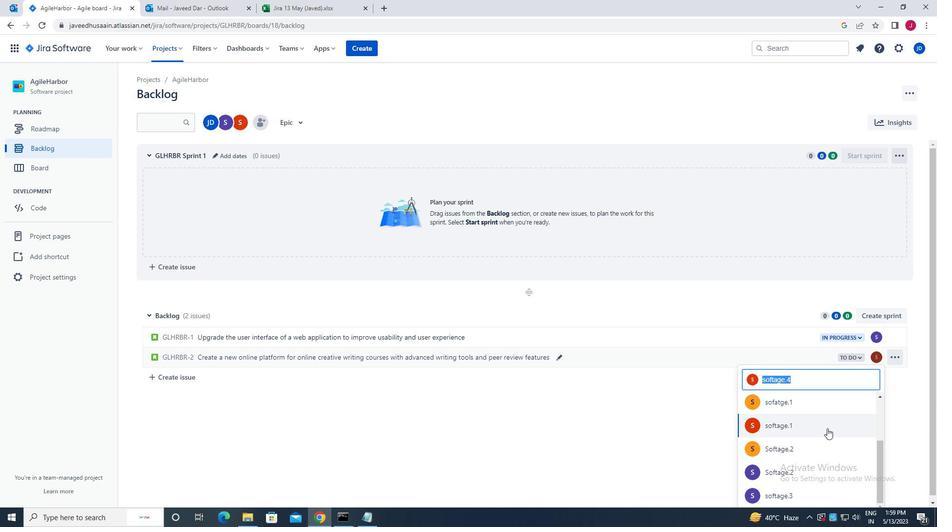 
Action: Mouse moved to (854, 358)
Screenshot: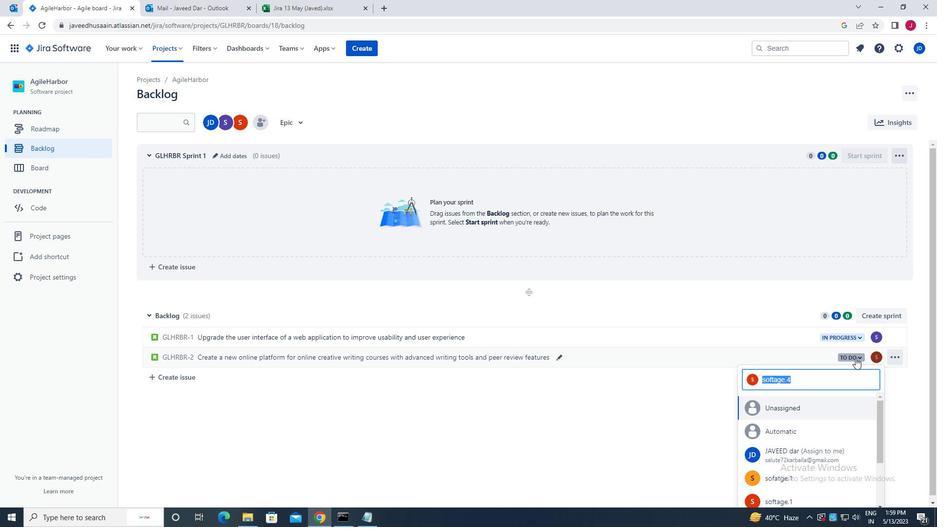 
Action: Key pressed <Key.enter>
Screenshot: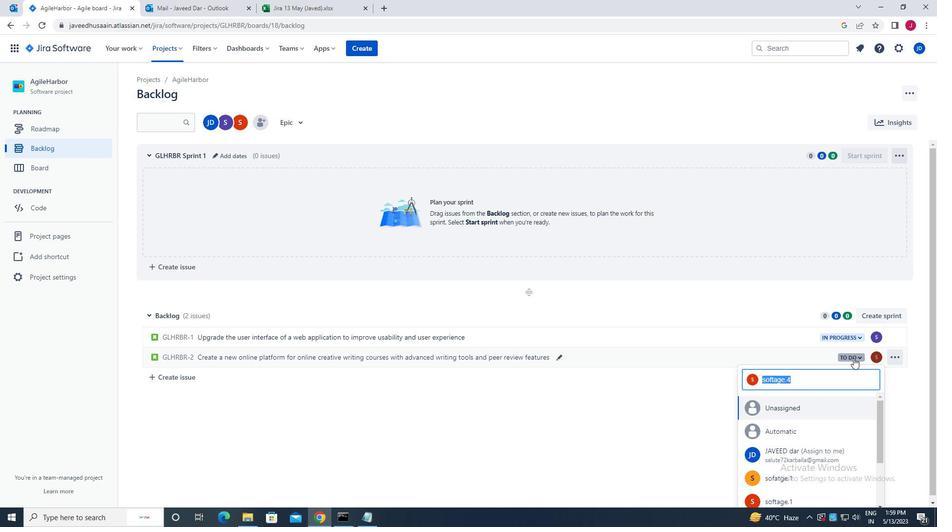 
Action: Mouse moved to (879, 356)
Screenshot: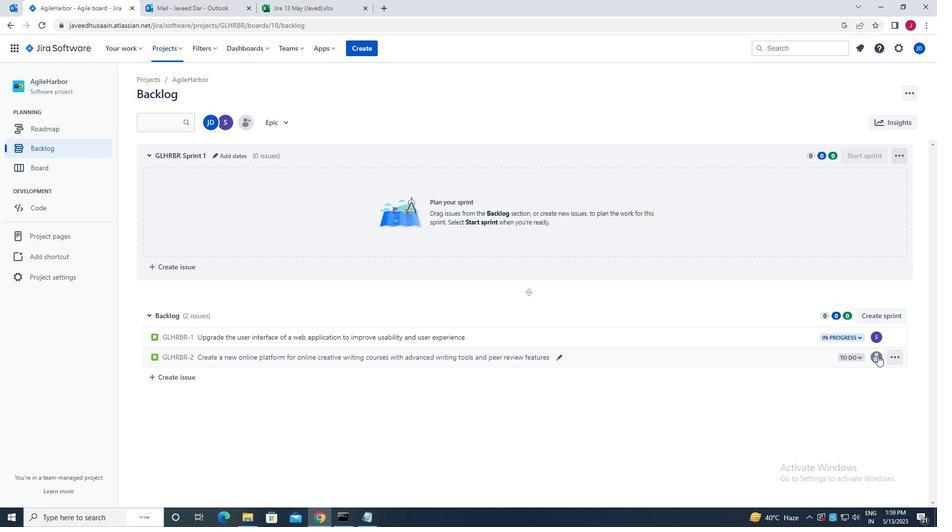 
Action: Mouse pressed left at (879, 356)
Screenshot: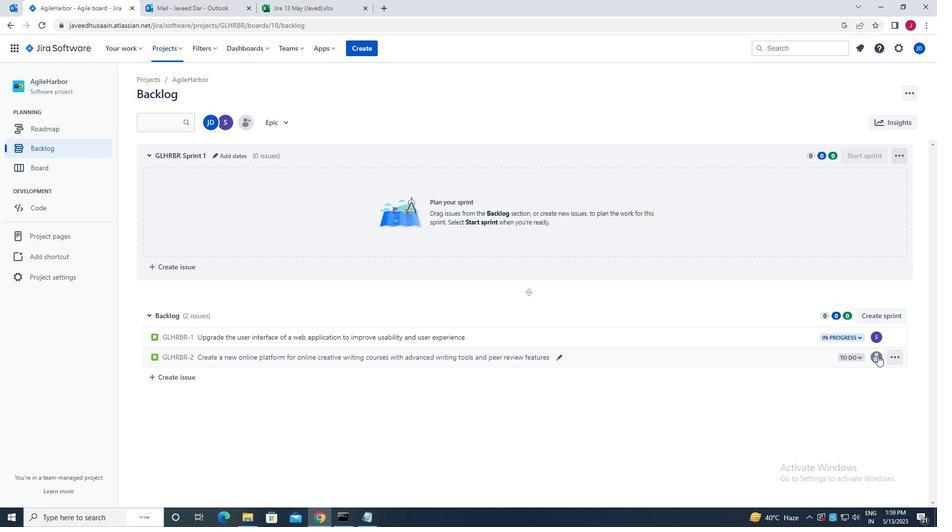
Action: Mouse moved to (814, 375)
Screenshot: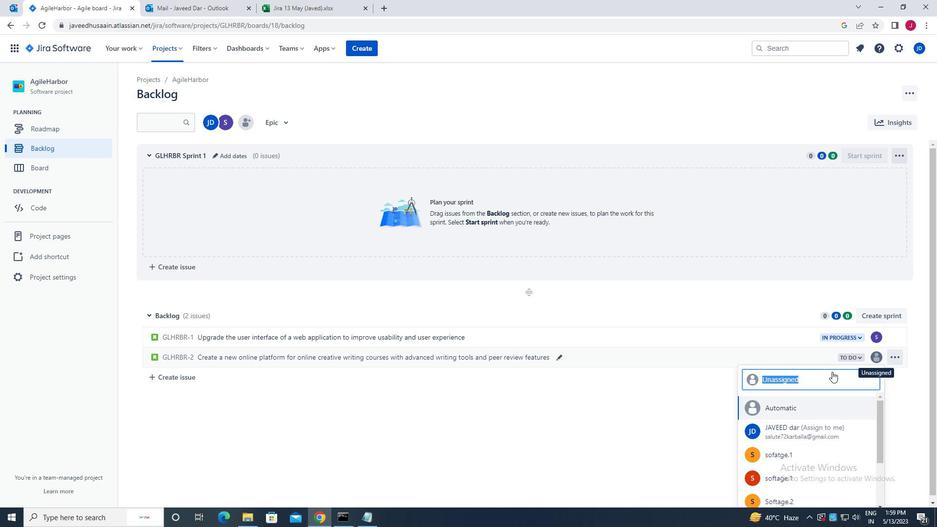 
Action: Key pressed soft
Screenshot: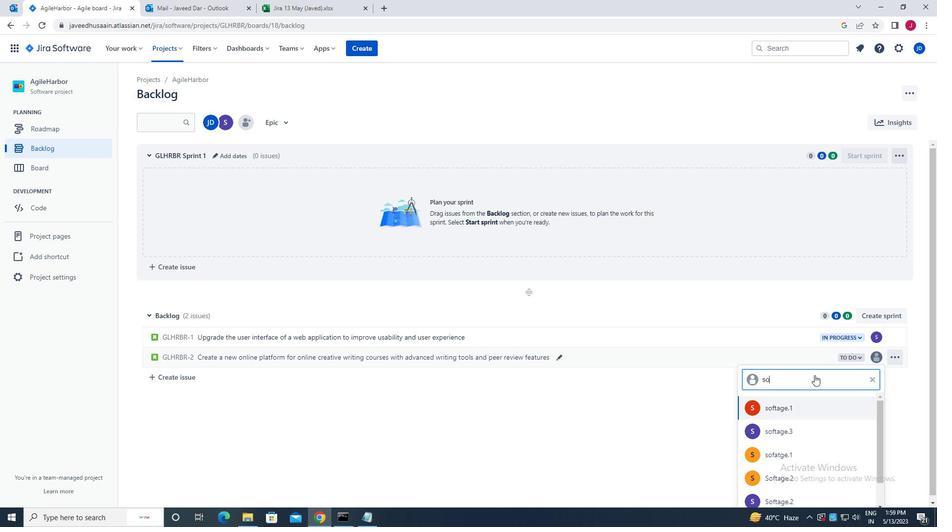 
Action: Mouse moved to (803, 423)
Screenshot: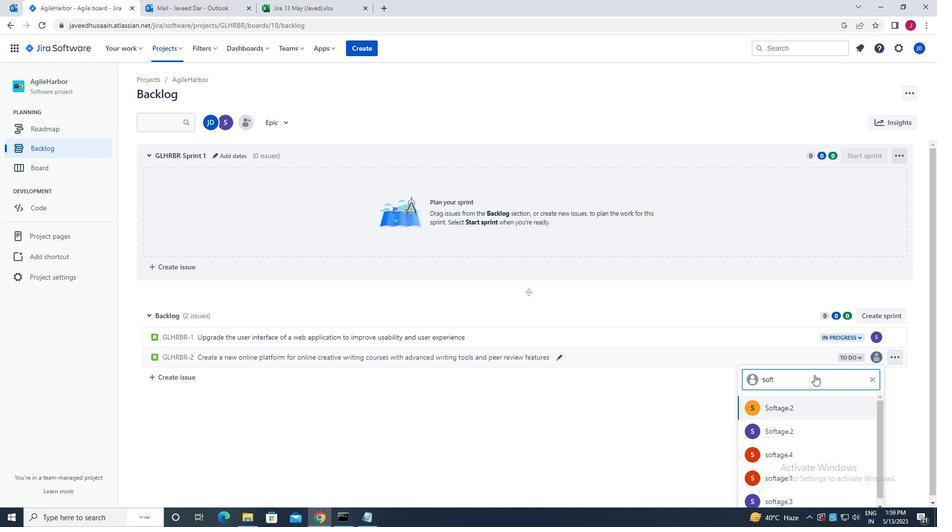 
Action: Mouse scrolled (803, 422) with delta (0, 0)
Screenshot: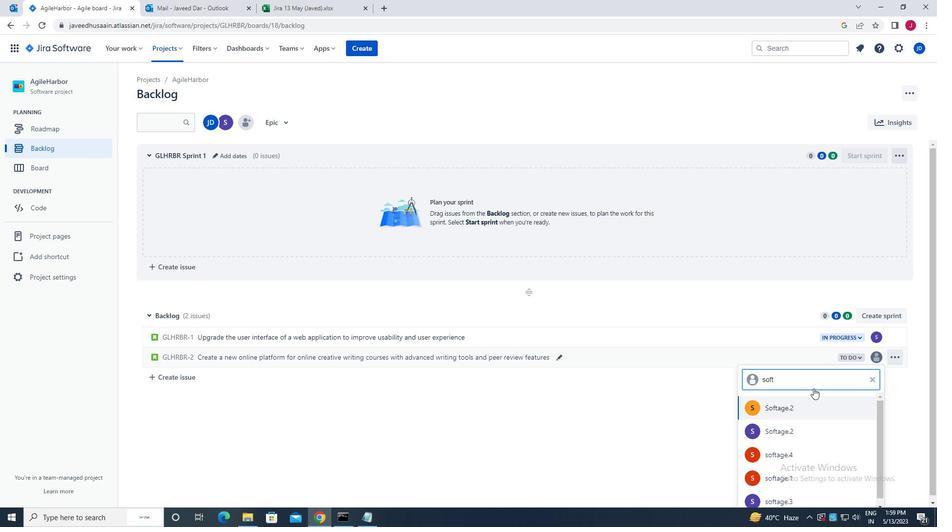 
Action: Mouse scrolled (803, 422) with delta (0, 0)
Screenshot: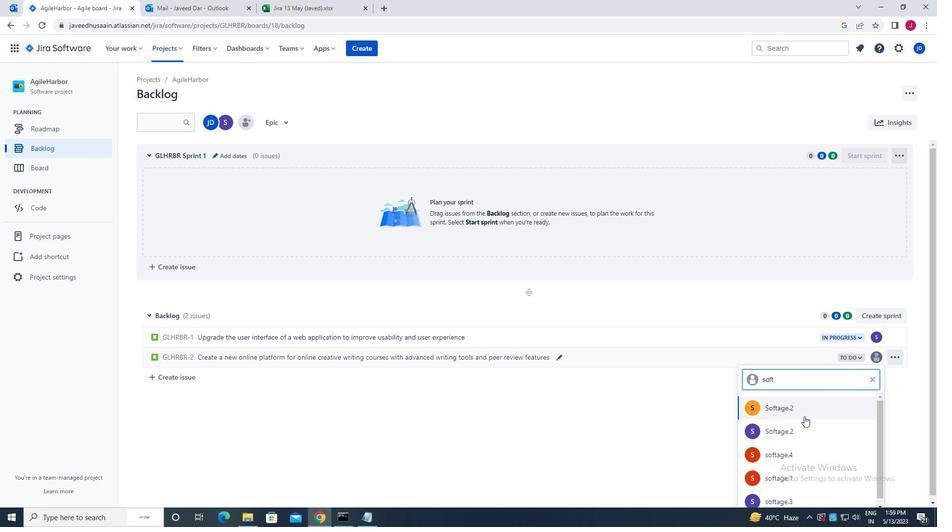 
Action: Mouse scrolled (803, 422) with delta (0, 0)
Screenshot: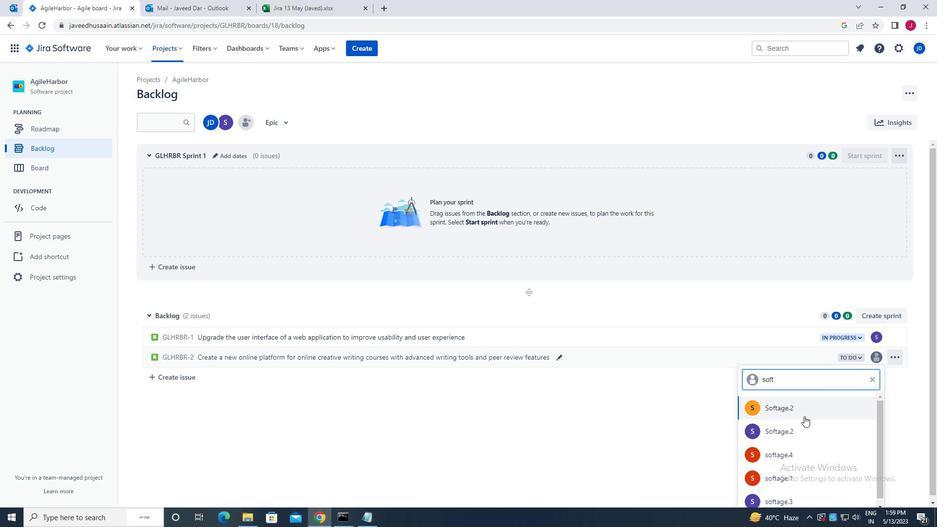 
Action: Mouse scrolled (803, 422) with delta (0, 0)
Screenshot: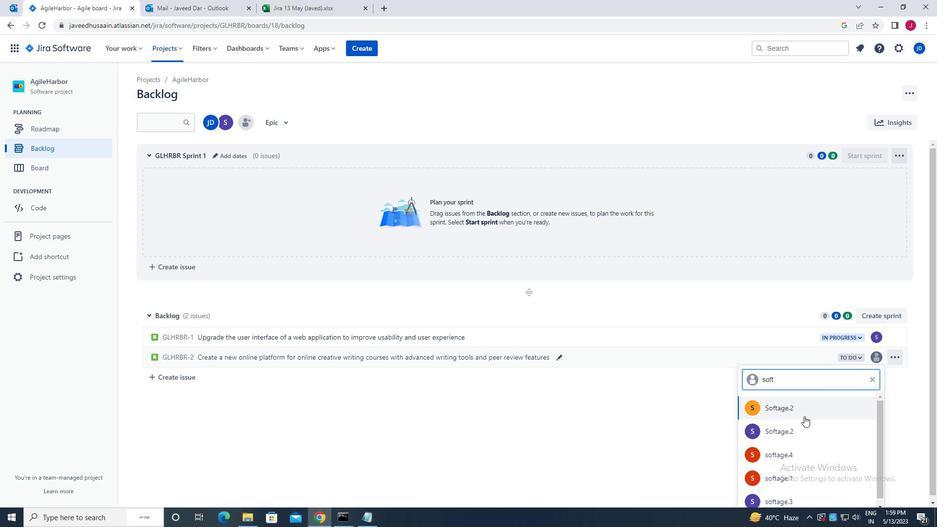
Action: Mouse scrolled (803, 422) with delta (0, 0)
Screenshot: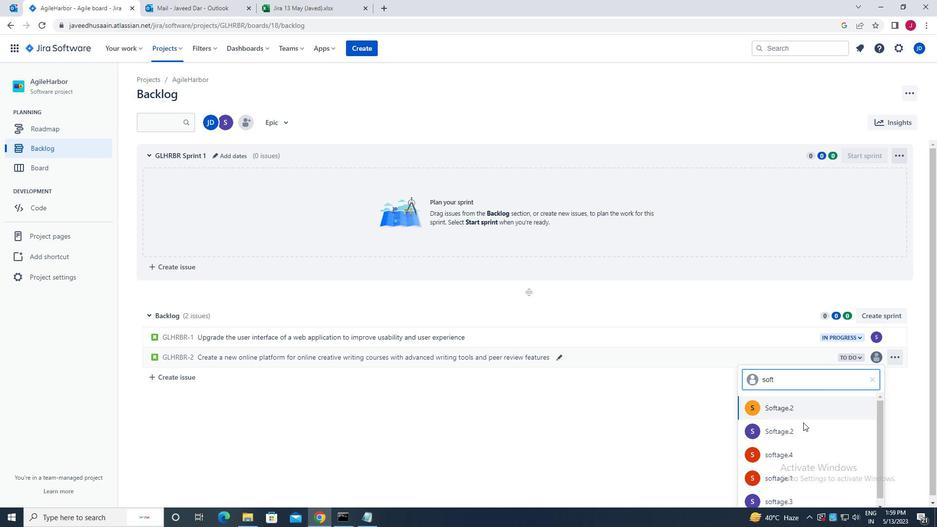 
Action: Mouse moved to (797, 449)
Screenshot: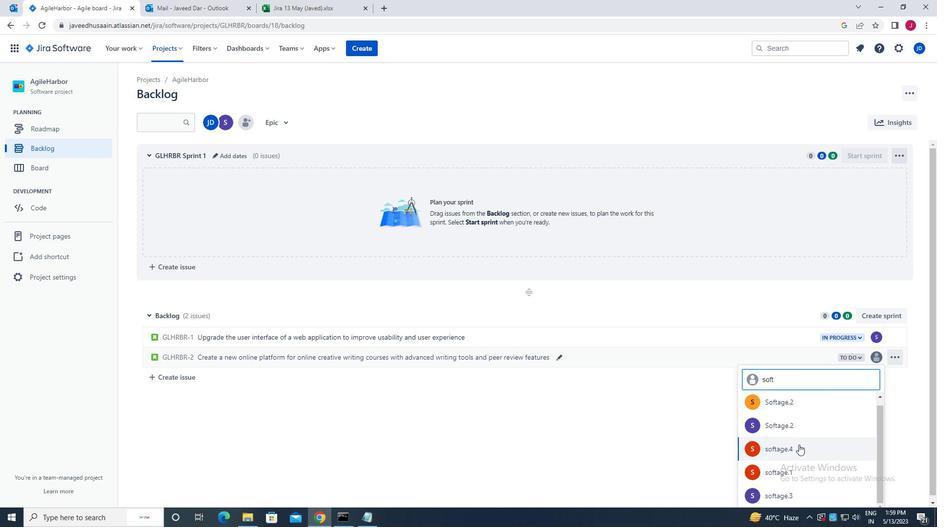 
Action: Mouse pressed left at (797, 449)
Screenshot: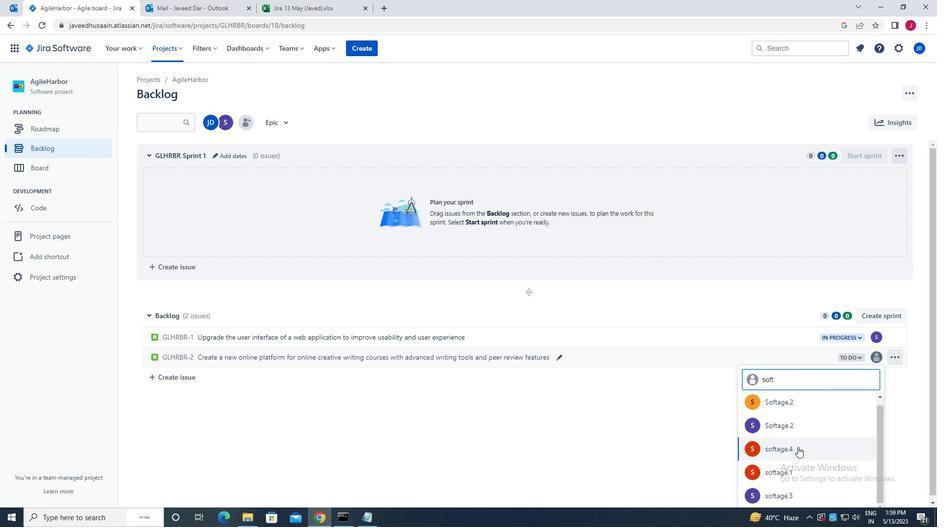 
Action: Mouse moved to (851, 354)
Screenshot: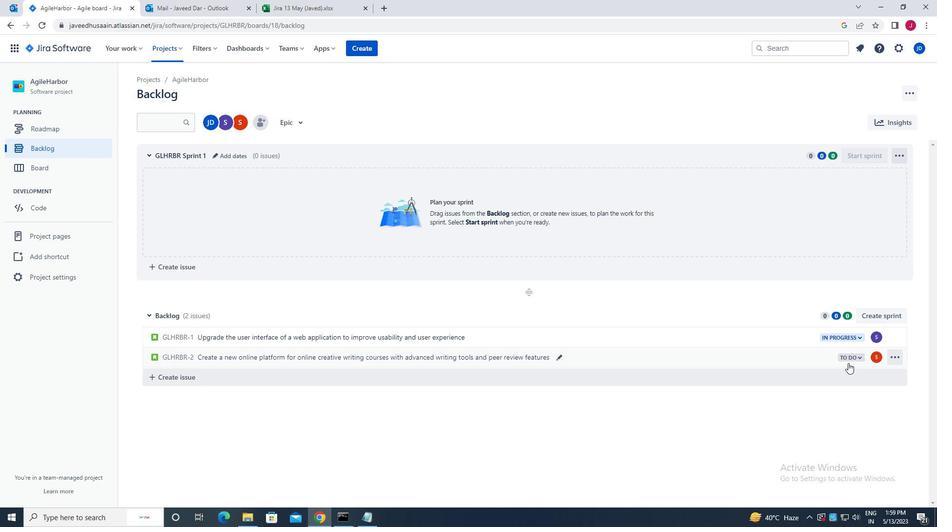 
Action: Mouse pressed left at (851, 354)
Screenshot: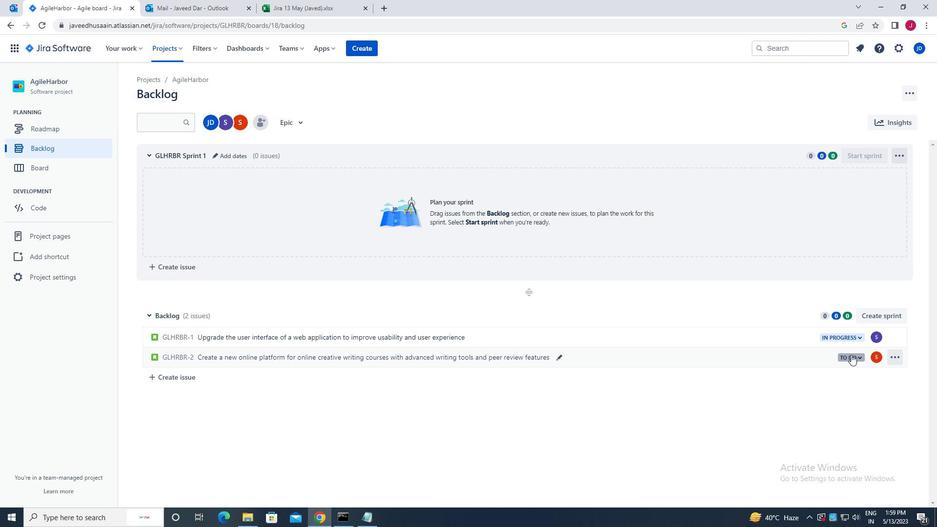 
Action: Mouse moved to (785, 376)
Screenshot: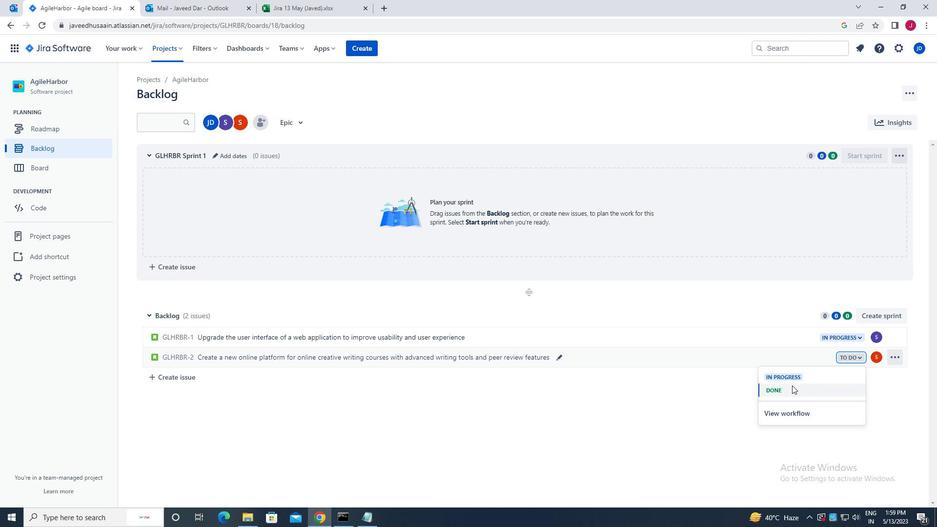 
Action: Mouse pressed left at (785, 376)
Screenshot: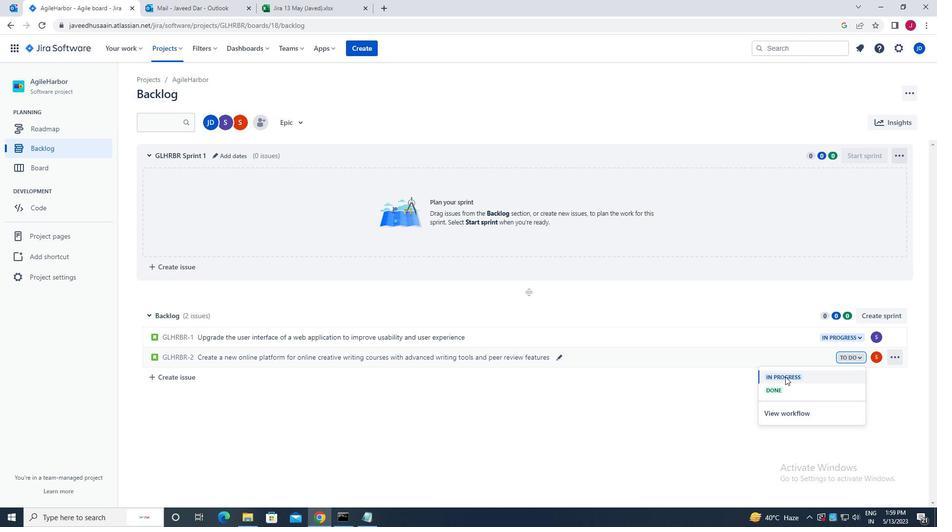 
Action: Mouse moved to (762, 387)
Screenshot: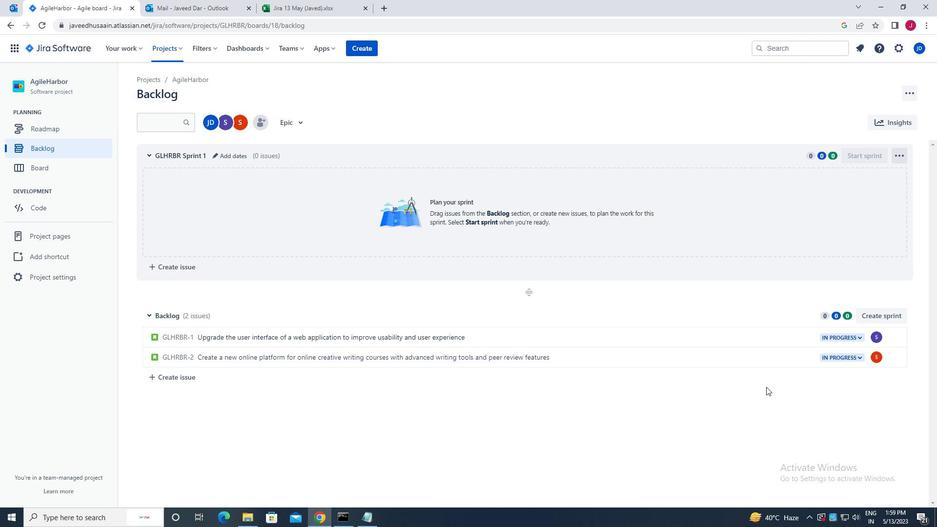
